 Task: Find connections with filter location Dongning with filter topic #healthylifestyle with filter profile language Potuguese with filter current company CareerXperts Consulting  with filter school Satavahana University, Karimnagar with filter industry Retail with filter service category Date Entry with filter keywords title Accounting Staff
Action: Mouse moved to (509, 73)
Screenshot: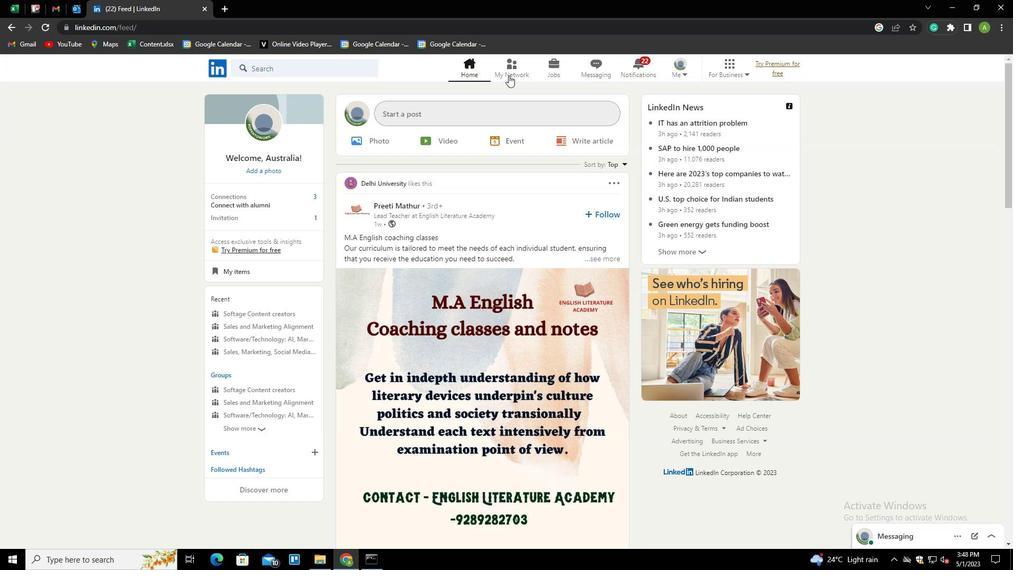 
Action: Mouse pressed left at (509, 73)
Screenshot: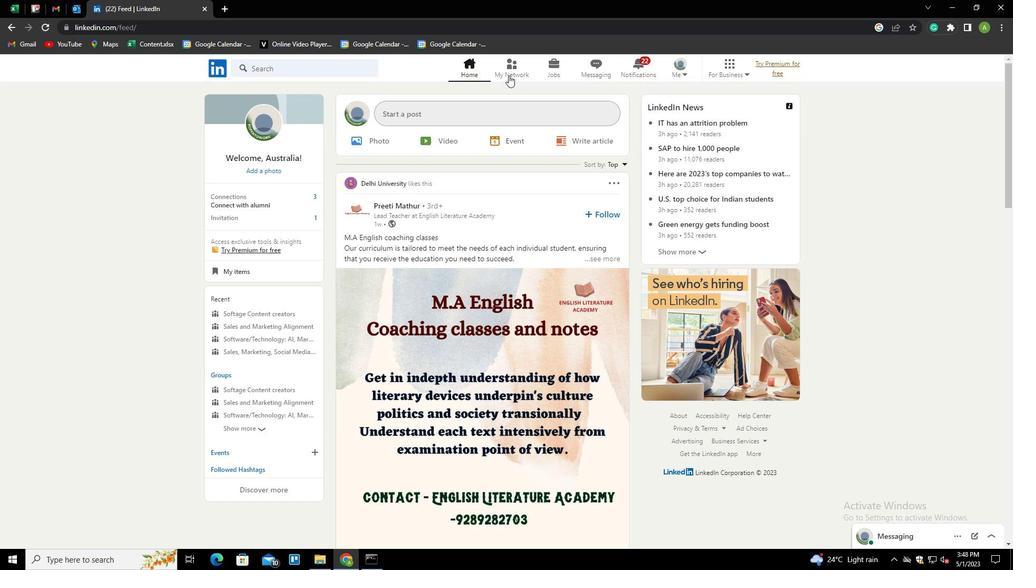 
Action: Mouse moved to (511, 64)
Screenshot: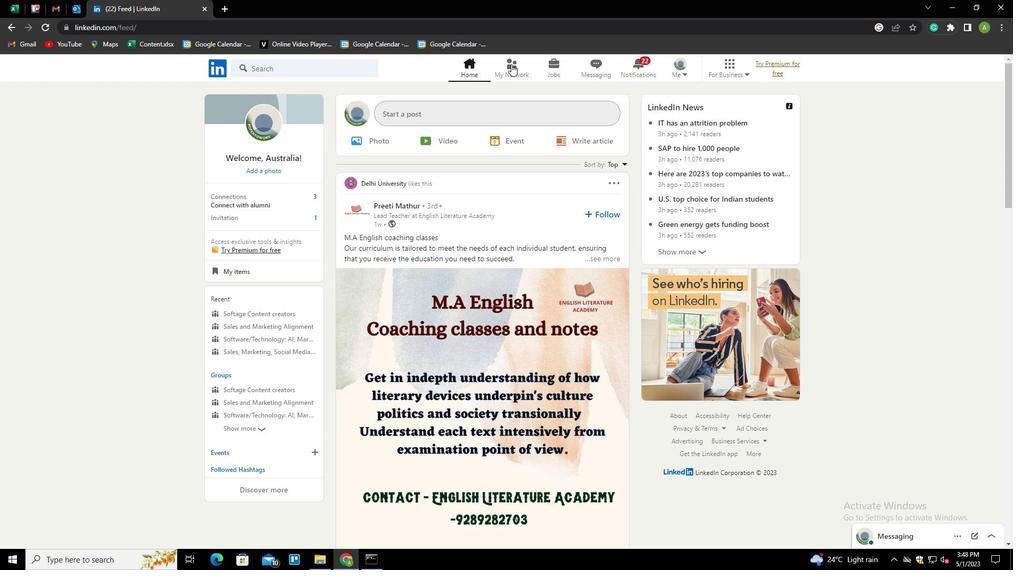 
Action: Mouse pressed left at (511, 64)
Screenshot: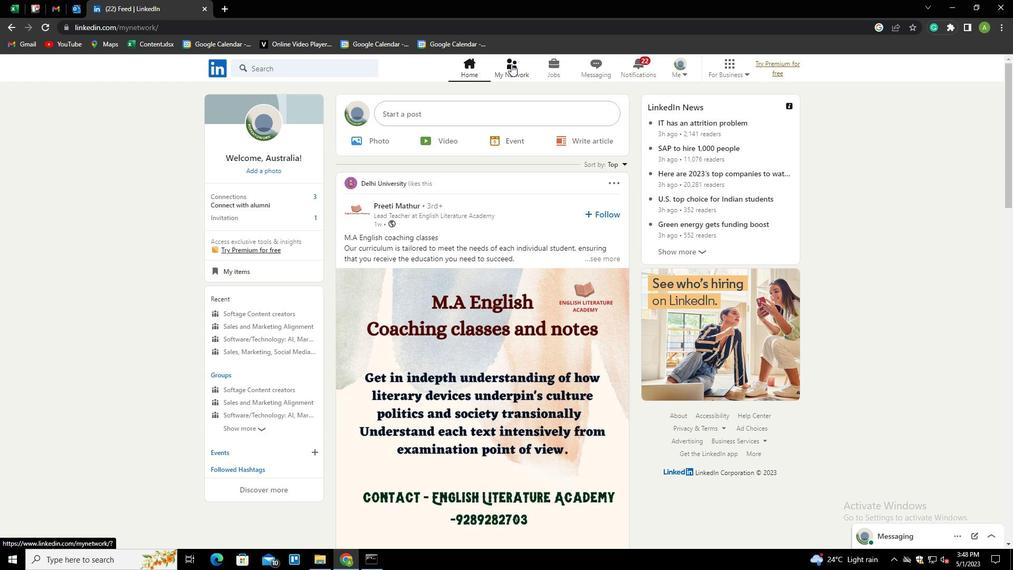 
Action: Mouse moved to (261, 123)
Screenshot: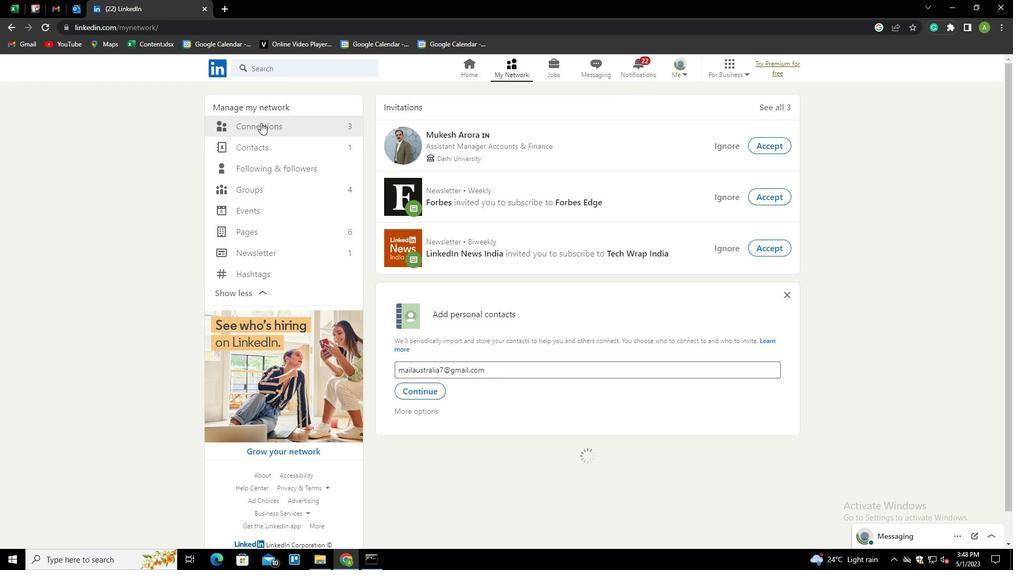 
Action: Mouse pressed left at (261, 123)
Screenshot: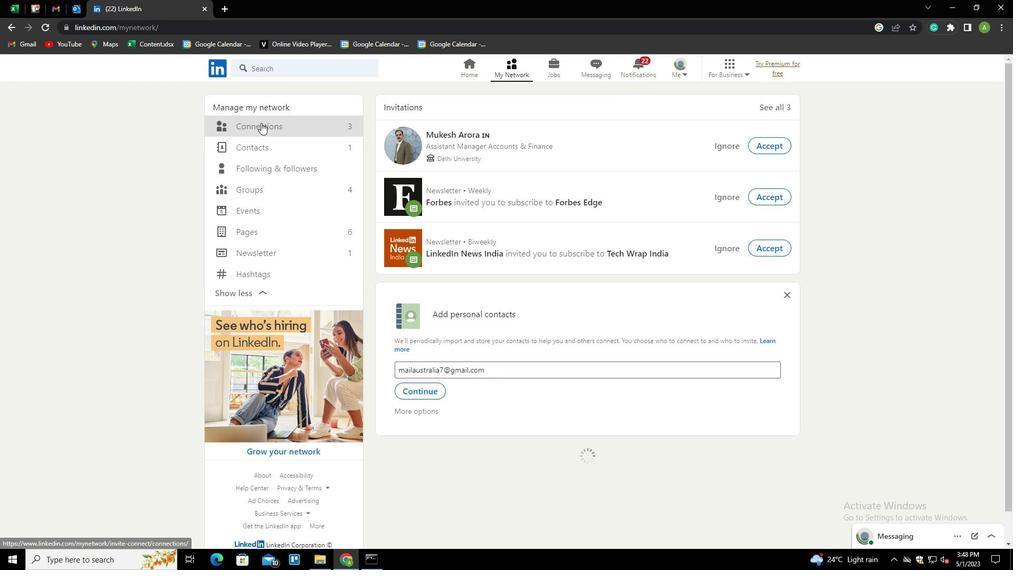
Action: Mouse moved to (569, 130)
Screenshot: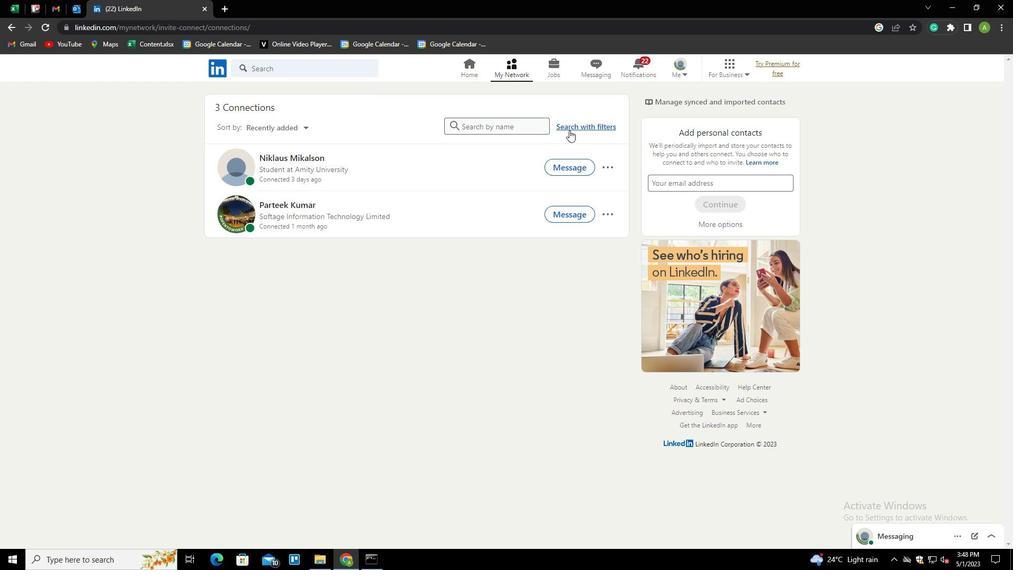 
Action: Mouse pressed left at (569, 130)
Screenshot: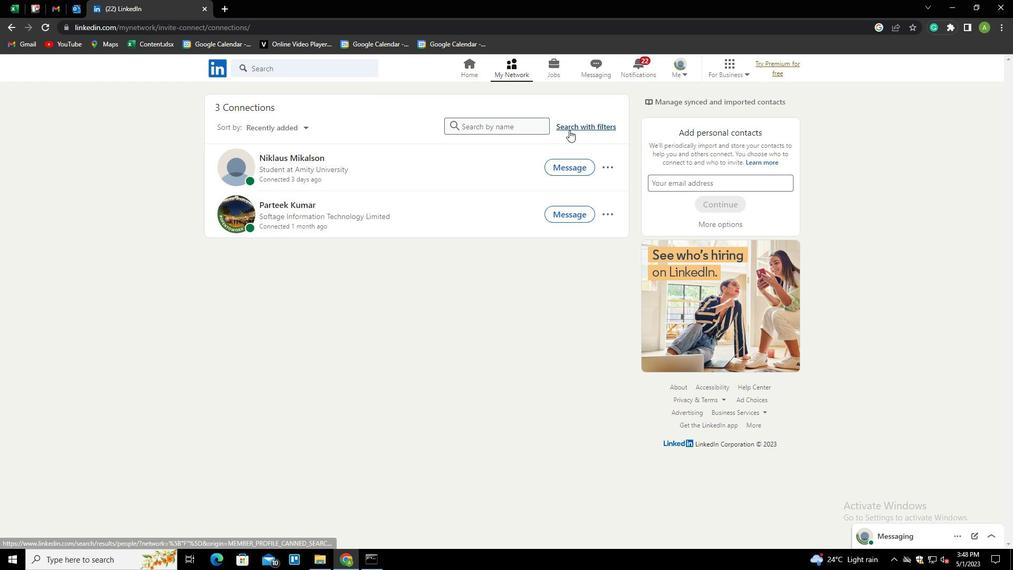 
Action: Mouse moved to (547, 97)
Screenshot: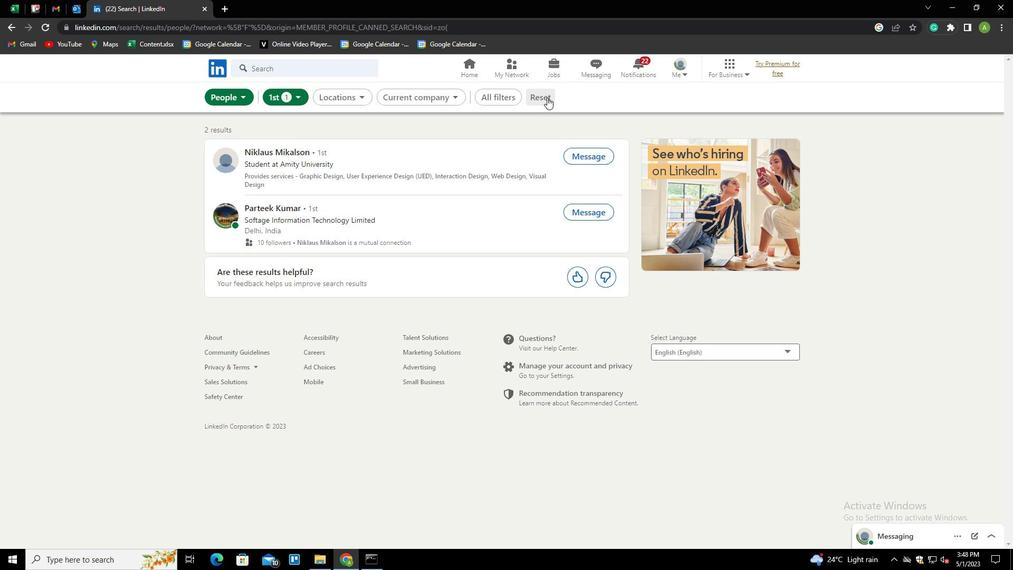 
Action: Mouse pressed left at (547, 97)
Screenshot: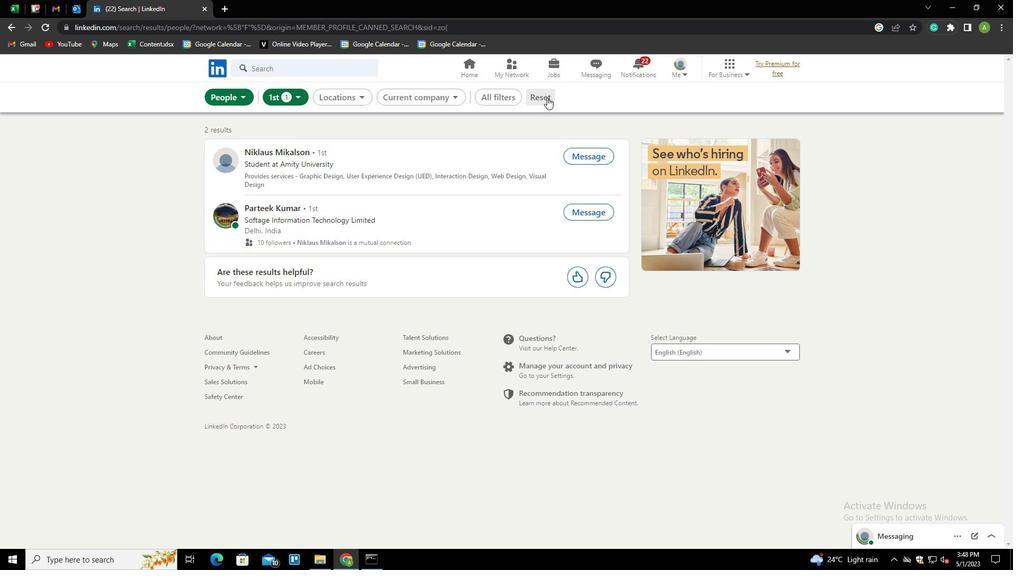 
Action: Mouse moved to (528, 98)
Screenshot: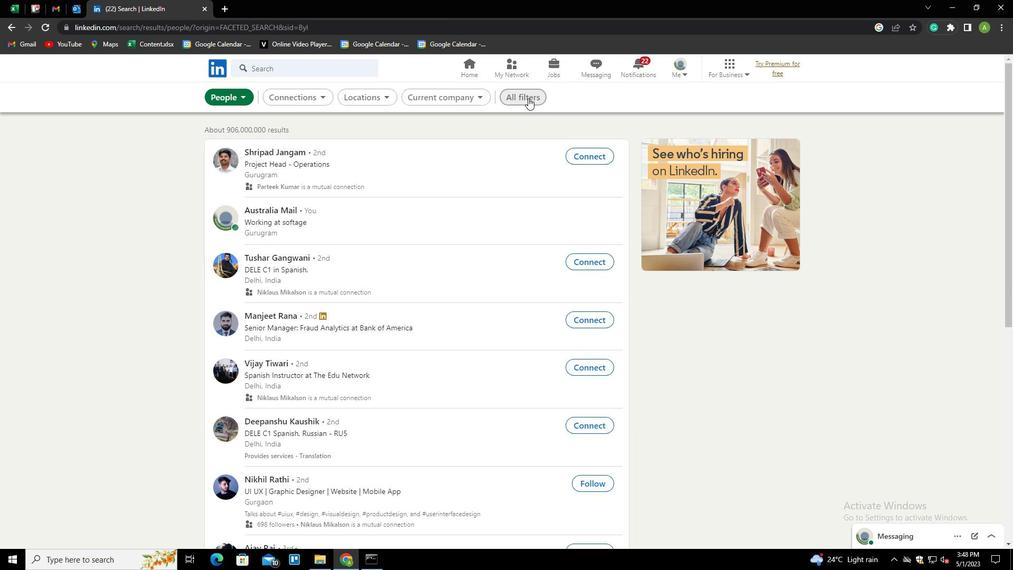 
Action: Mouse pressed left at (528, 98)
Screenshot: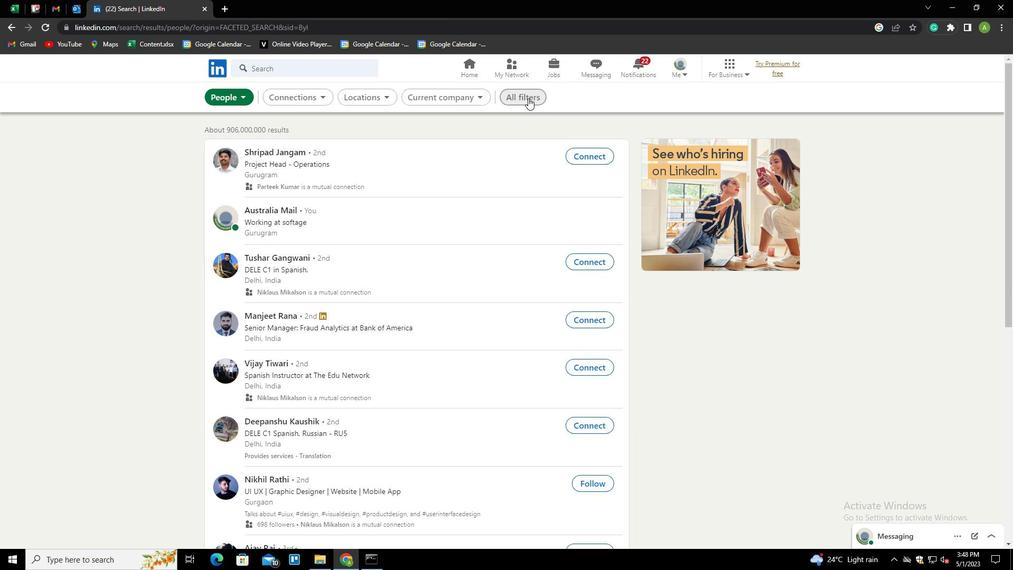 
Action: Mouse moved to (866, 288)
Screenshot: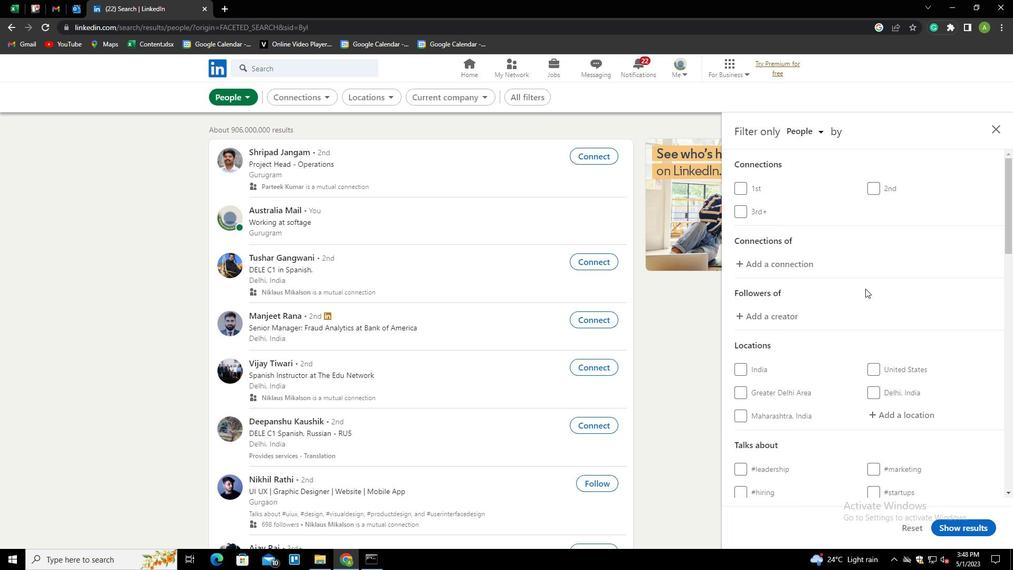 
Action: Mouse scrolled (866, 288) with delta (0, 0)
Screenshot: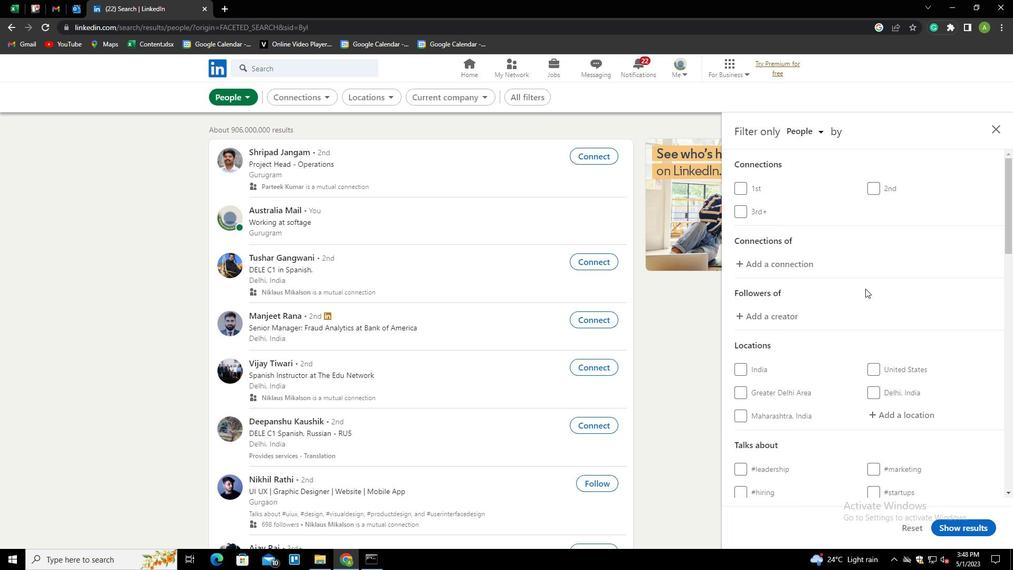 
Action: Mouse scrolled (866, 288) with delta (0, 0)
Screenshot: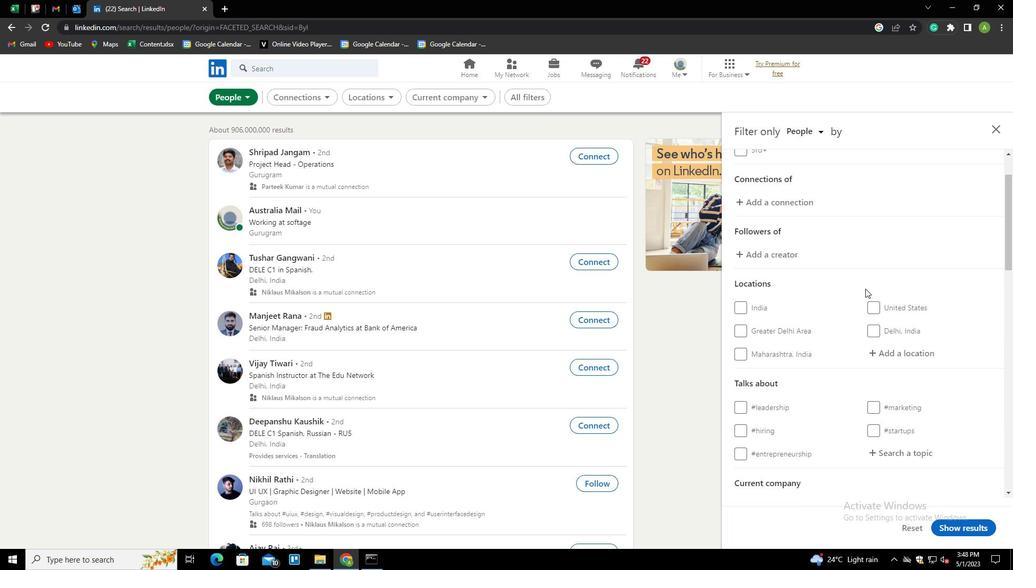 
Action: Mouse scrolled (866, 288) with delta (0, 0)
Screenshot: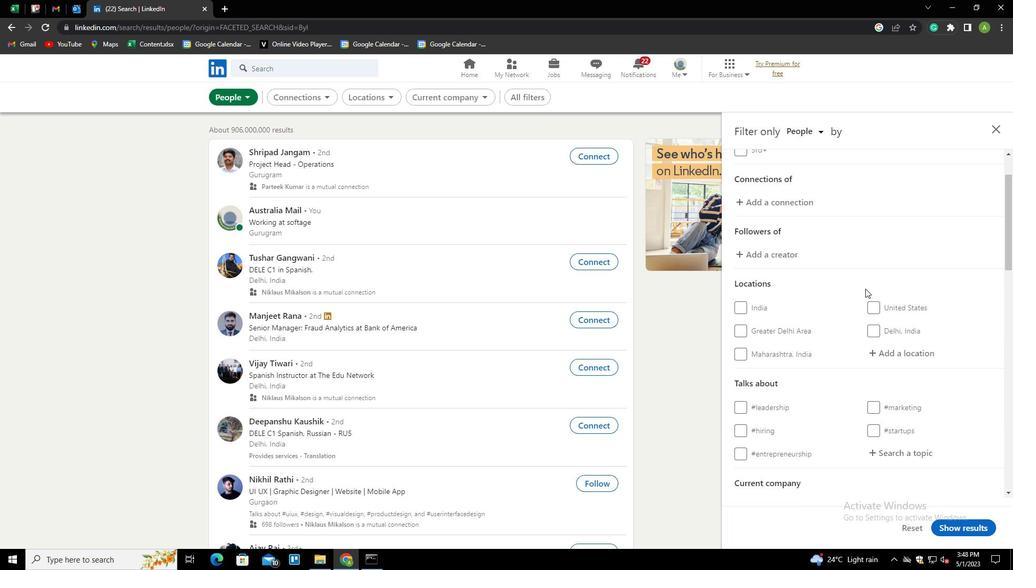
Action: Mouse moved to (892, 252)
Screenshot: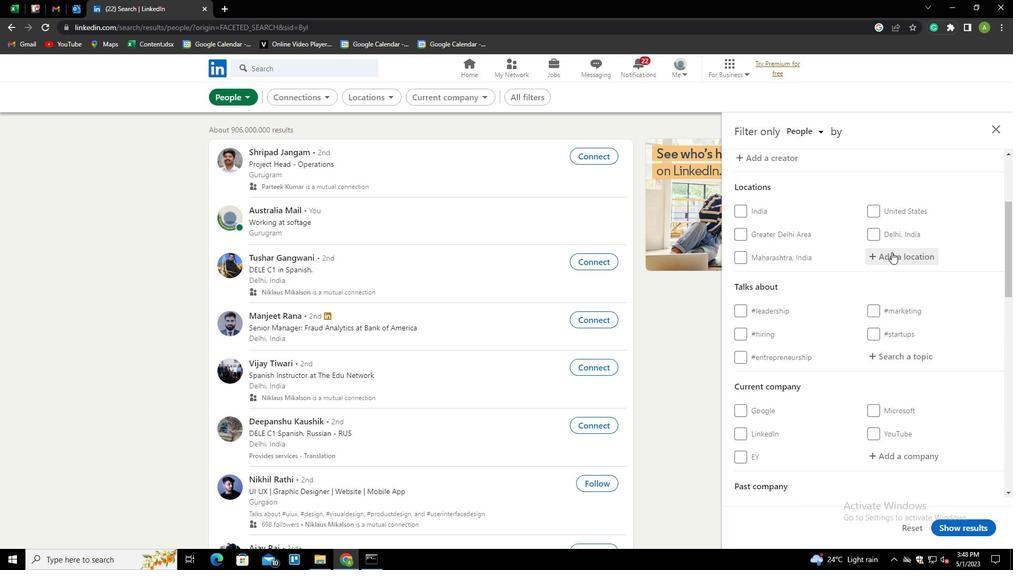 
Action: Mouse pressed left at (892, 252)
Screenshot: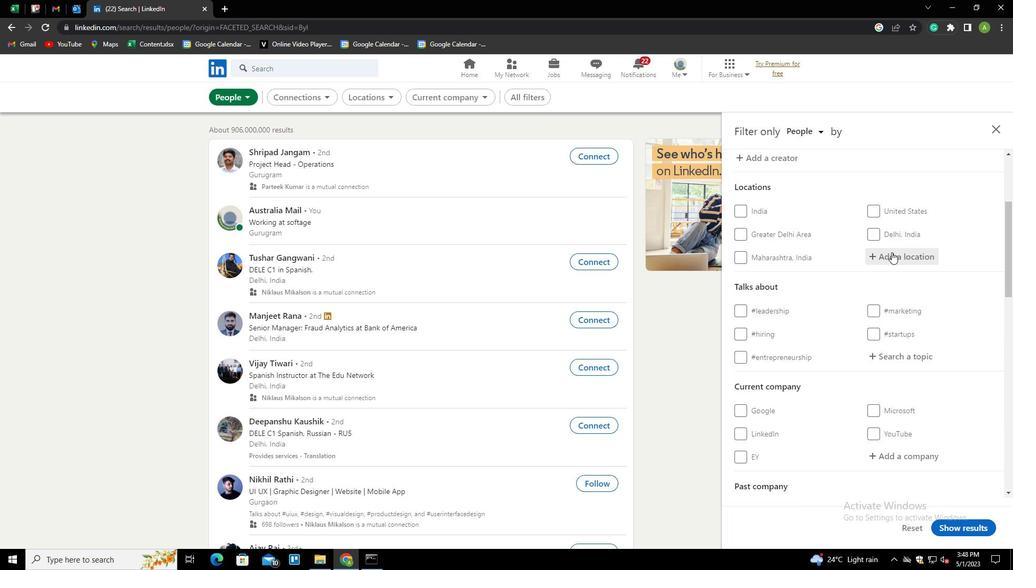 
Action: Mouse moved to (894, 258)
Screenshot: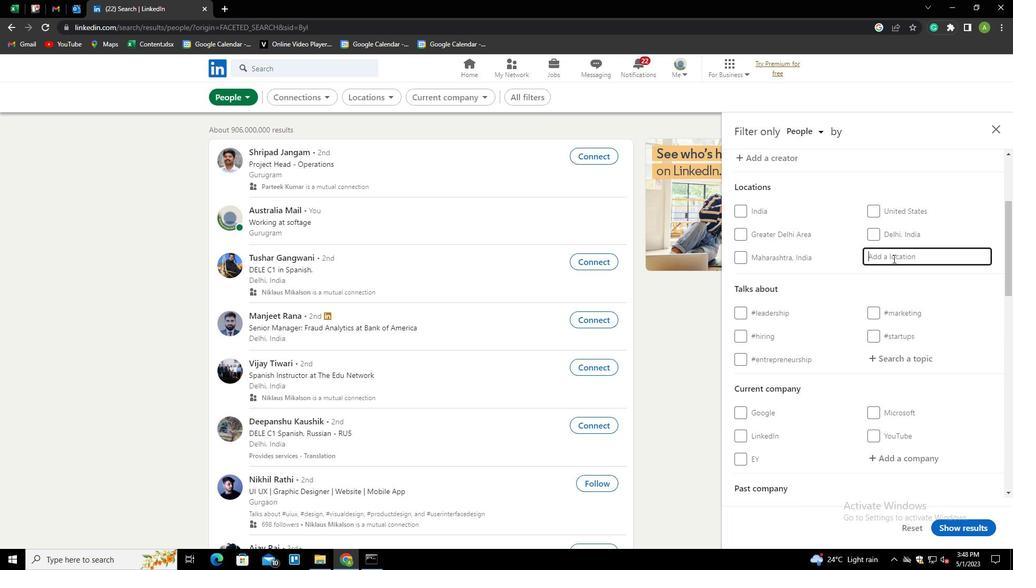 
Action: Mouse pressed left at (894, 258)
Screenshot: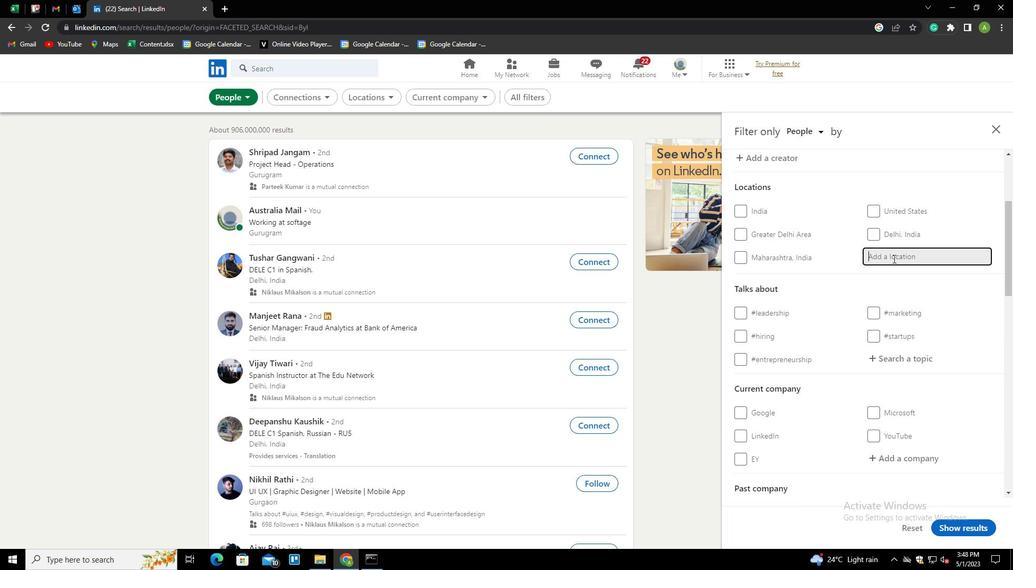
Action: Key pressed <Key.shift>HONGNIN<Key.home><Key.right><Key.shift_r><Key.left><Key.shift><Key.shift><Key.shift><Key.shift><Key.shift><Key.shift><Key.shift><Key.shift><Key.shift><Key.shift><Key.shift><Key.shift><Key.shift><Key.shift><Key.shift><Key.shift><Key.shift><Key.shift><Key.shift><Key.shift><Key.shift><Key.shift><Key.shift><Key.shift>D<Key.right><Key.right><Key.right><Key.right><Key.right><Key.right>G
Screenshot: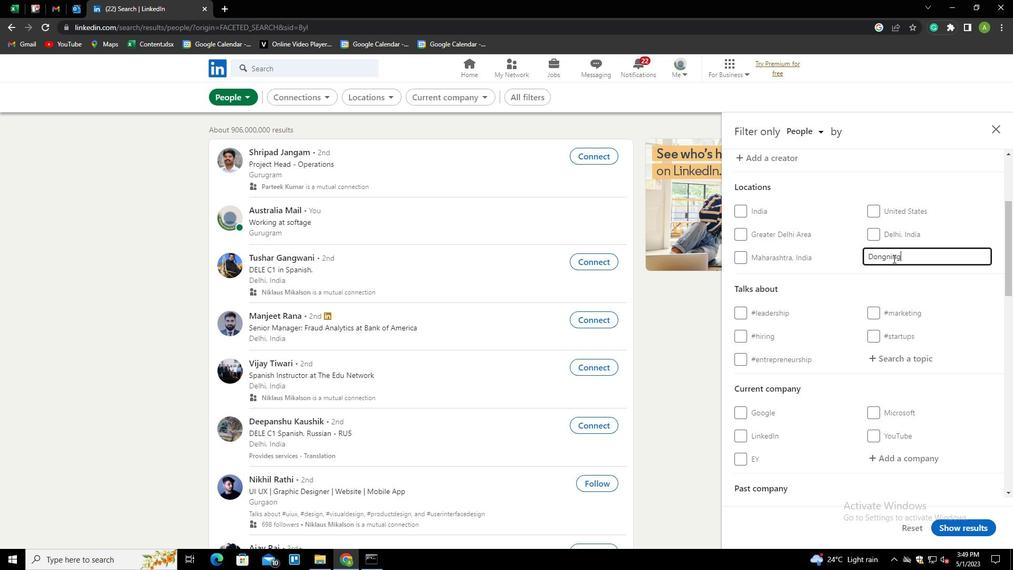 
Action: Mouse moved to (919, 275)
Screenshot: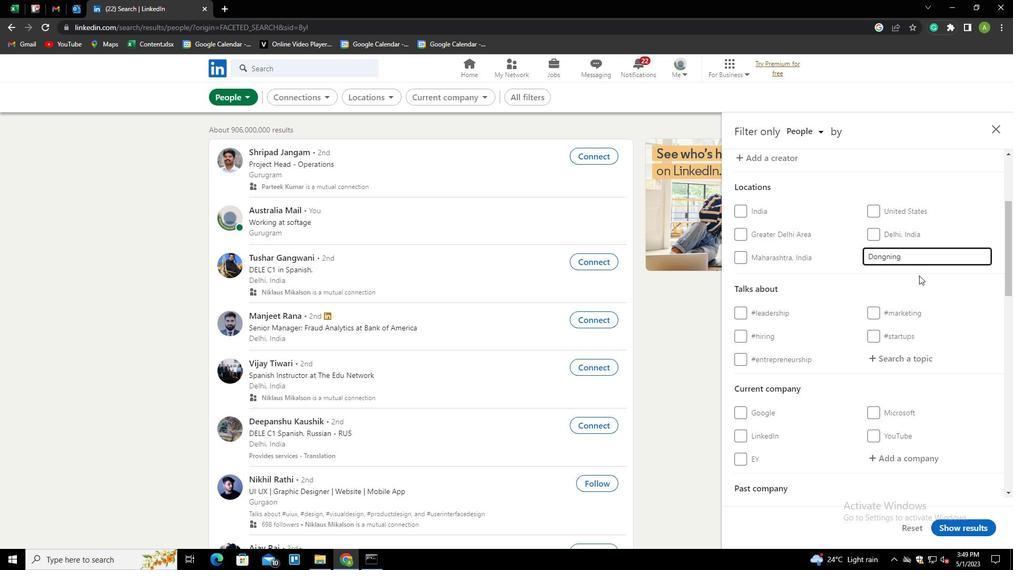 
Action: Mouse pressed left at (919, 275)
Screenshot: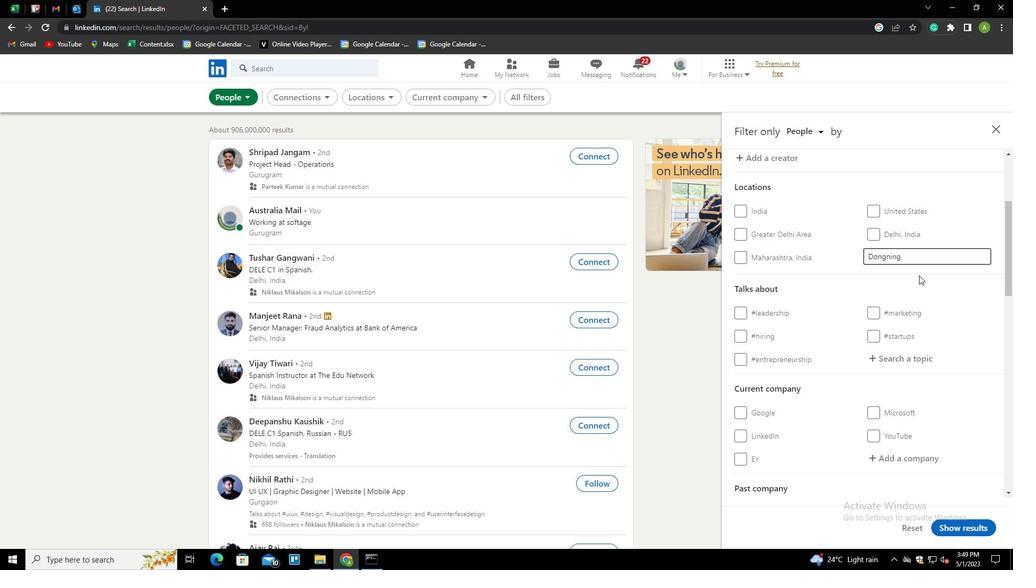 
Action: Mouse scrolled (919, 275) with delta (0, 0)
Screenshot: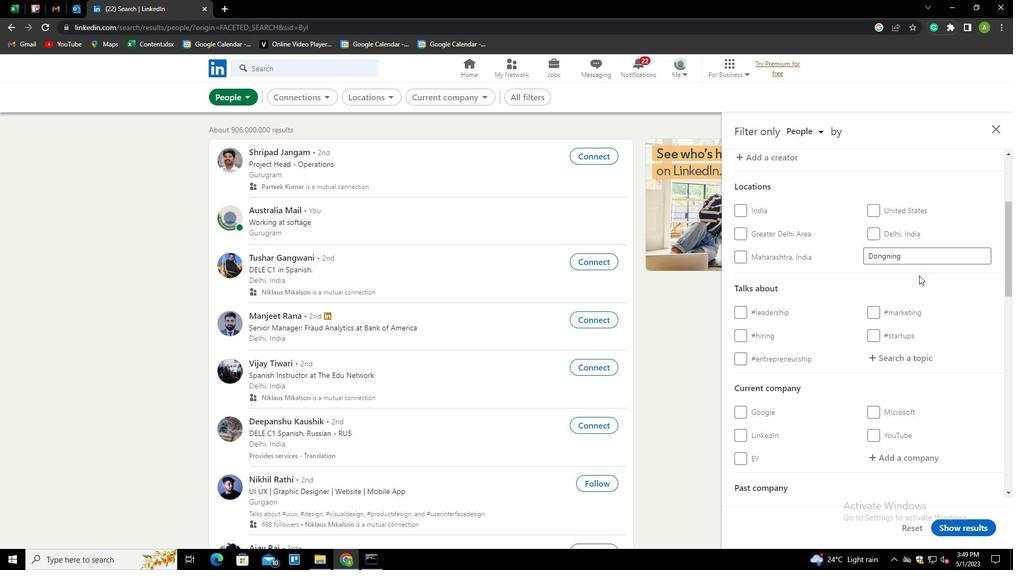 
Action: Mouse moved to (889, 307)
Screenshot: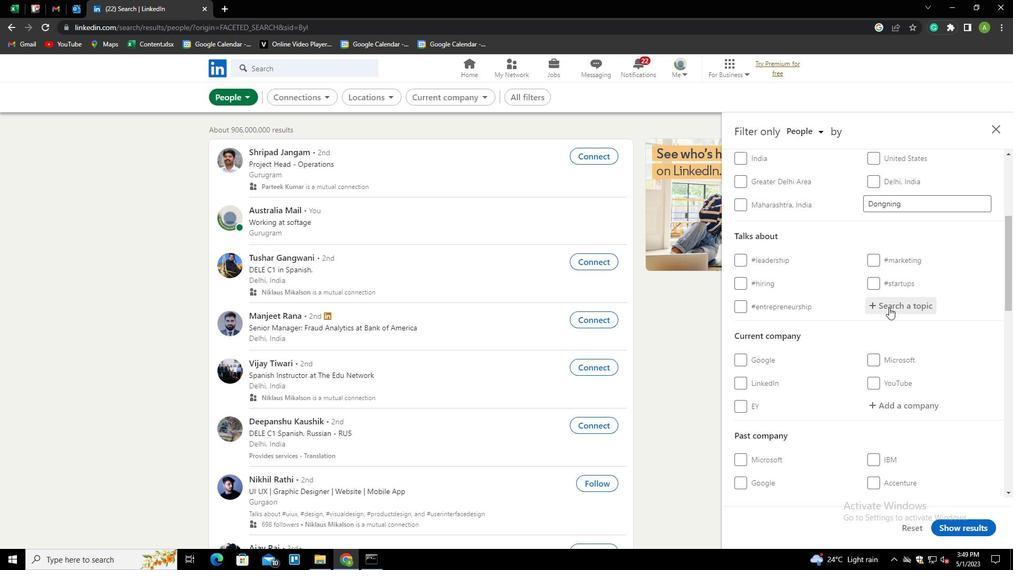 
Action: Mouse pressed left at (889, 307)
Screenshot: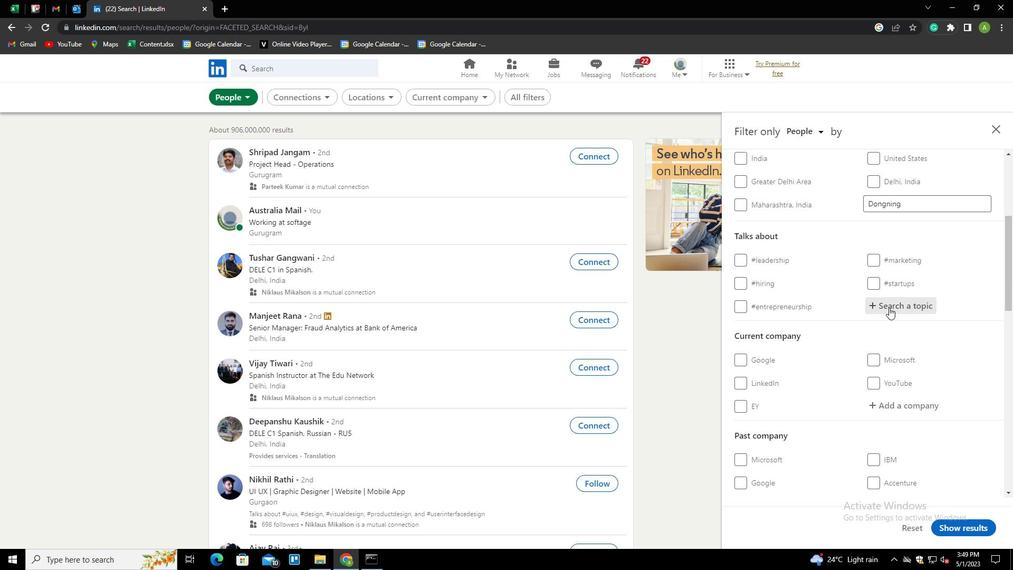 
Action: Key pressed HEALTHYLI<Key.down><Key.enter>
Screenshot: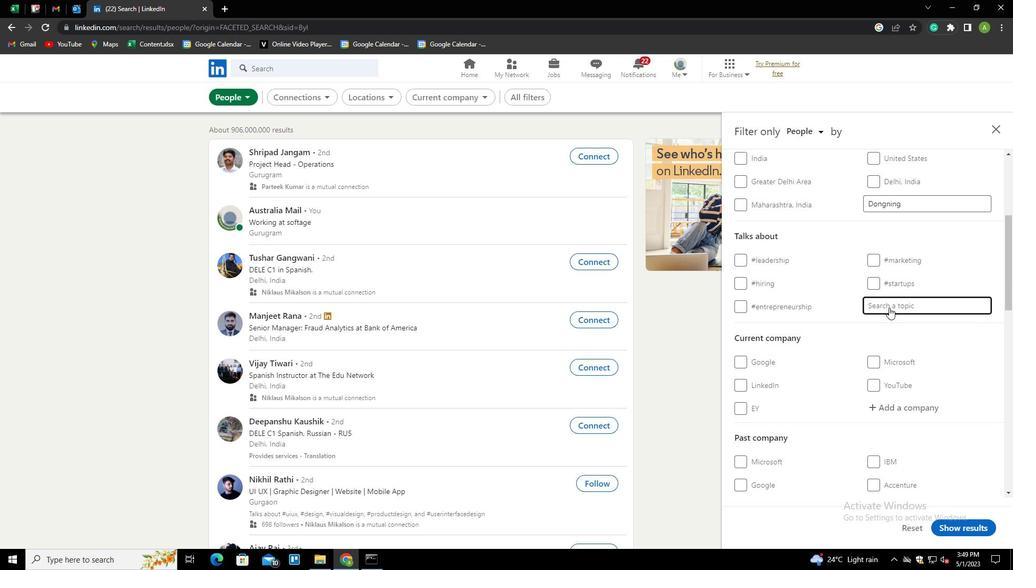 
Action: Mouse scrolled (889, 307) with delta (0, 0)
Screenshot: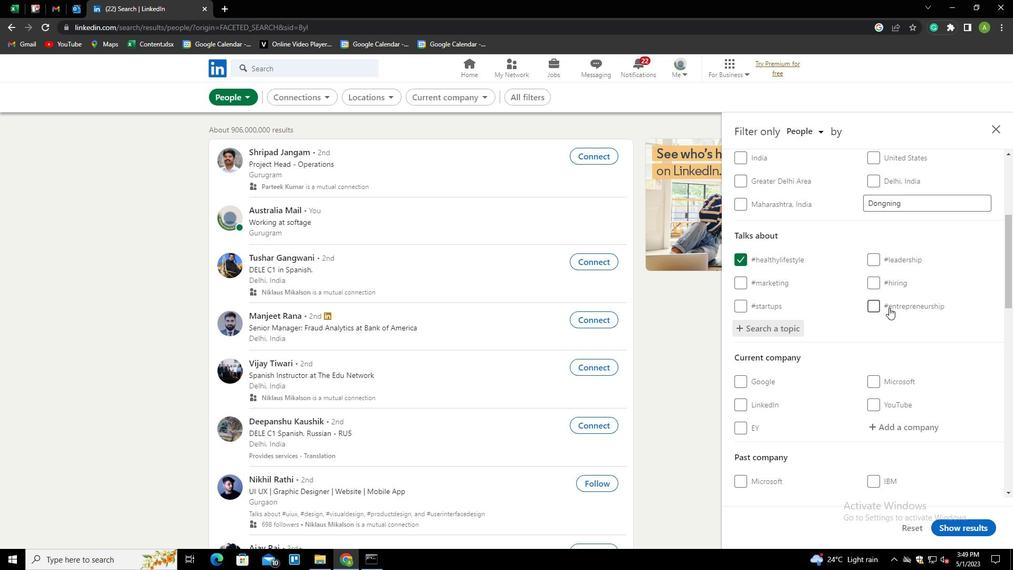 
Action: Mouse scrolled (889, 307) with delta (0, 0)
Screenshot: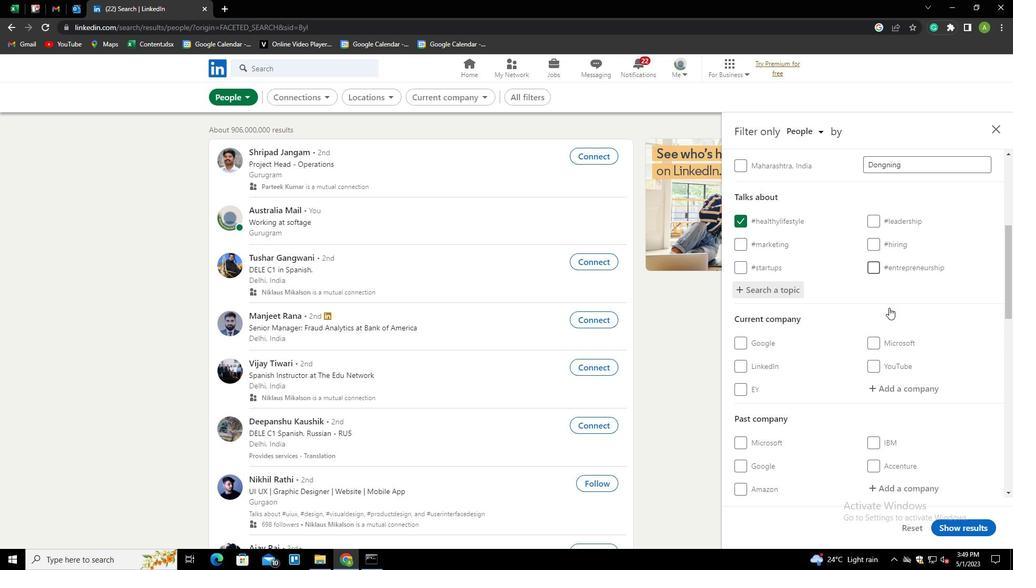 
Action: Mouse scrolled (889, 307) with delta (0, 0)
Screenshot: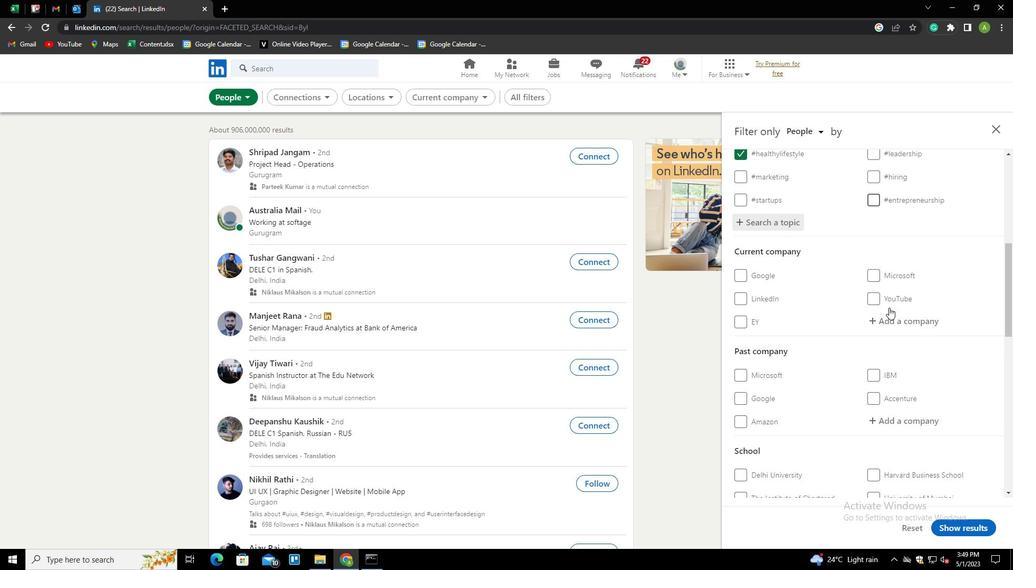
Action: Mouse scrolled (889, 307) with delta (0, 0)
Screenshot: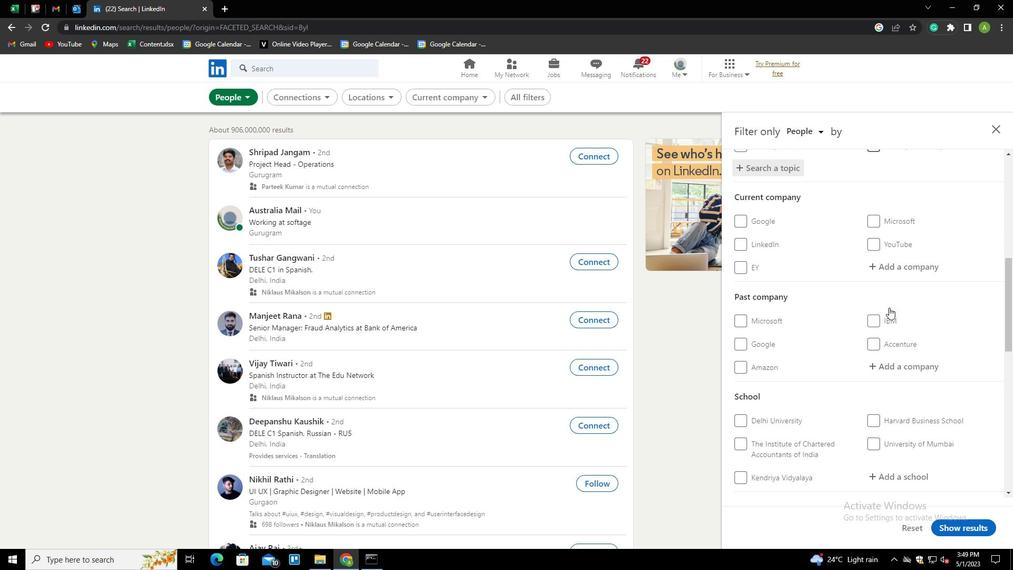 
Action: Mouse scrolled (889, 307) with delta (0, 0)
Screenshot: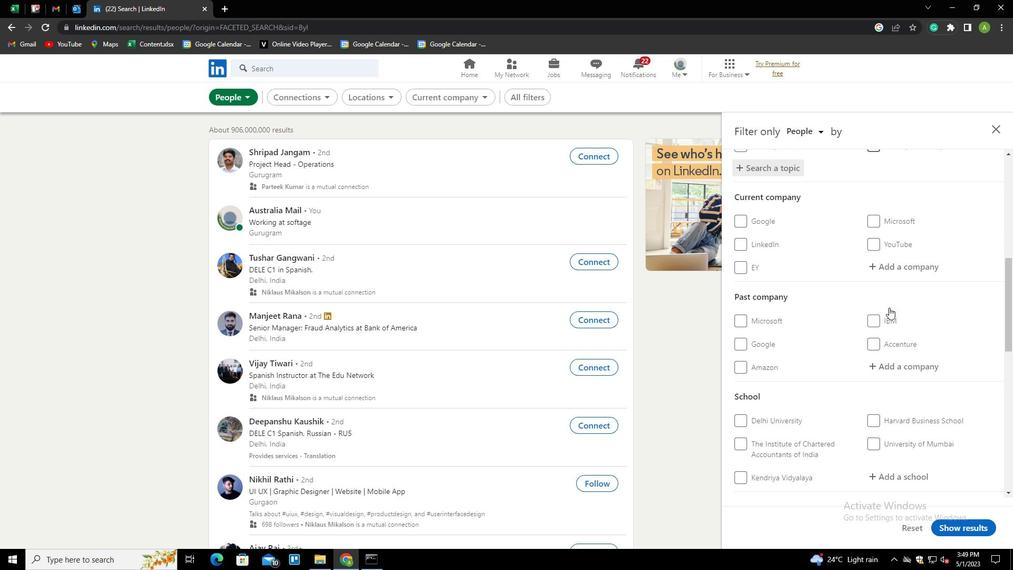 
Action: Mouse scrolled (889, 307) with delta (0, 0)
Screenshot: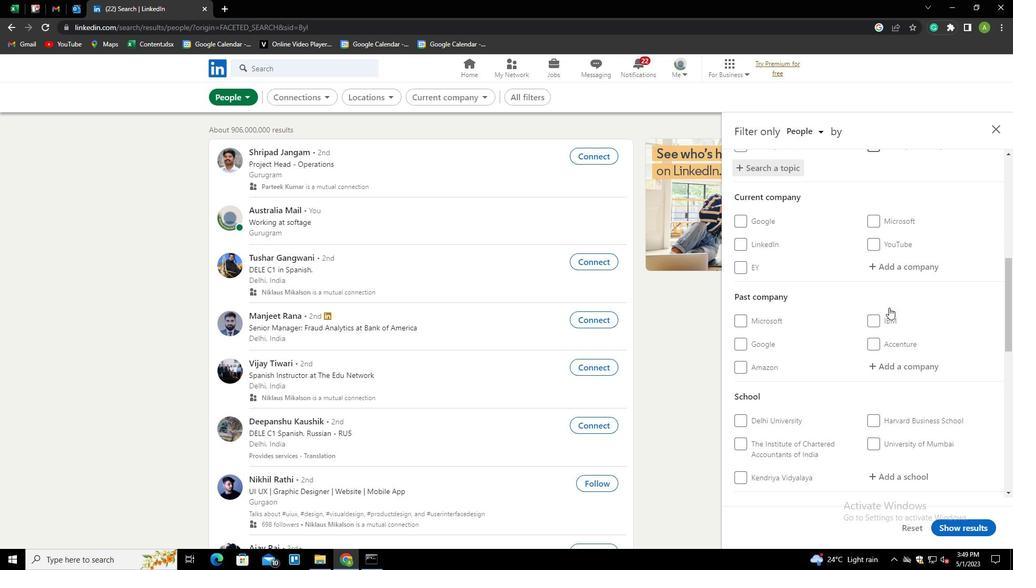 
Action: Mouse scrolled (889, 307) with delta (0, 0)
Screenshot: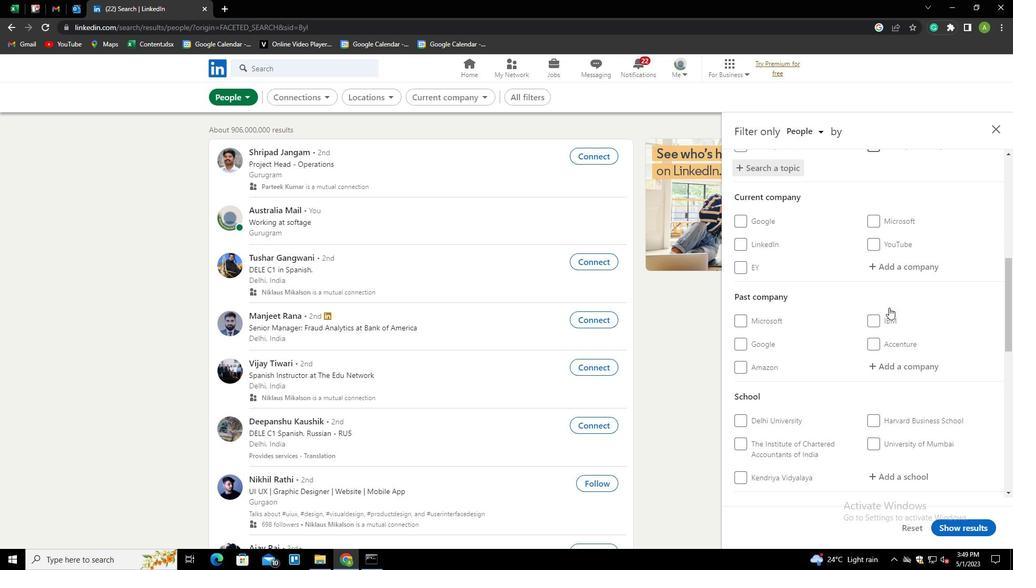 
Action: Mouse scrolled (889, 307) with delta (0, 0)
Screenshot: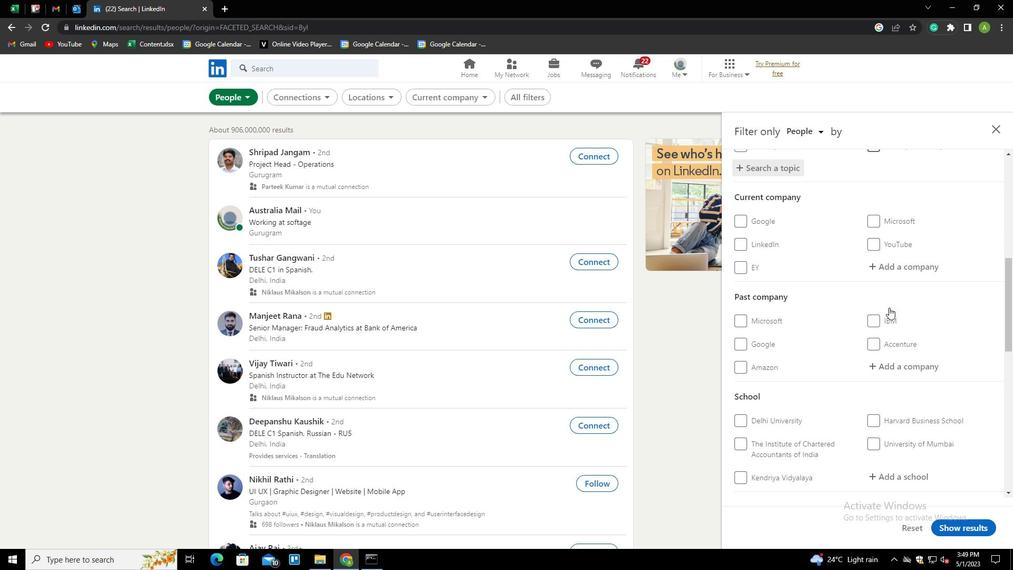 
Action: Mouse scrolled (889, 307) with delta (0, 0)
Screenshot: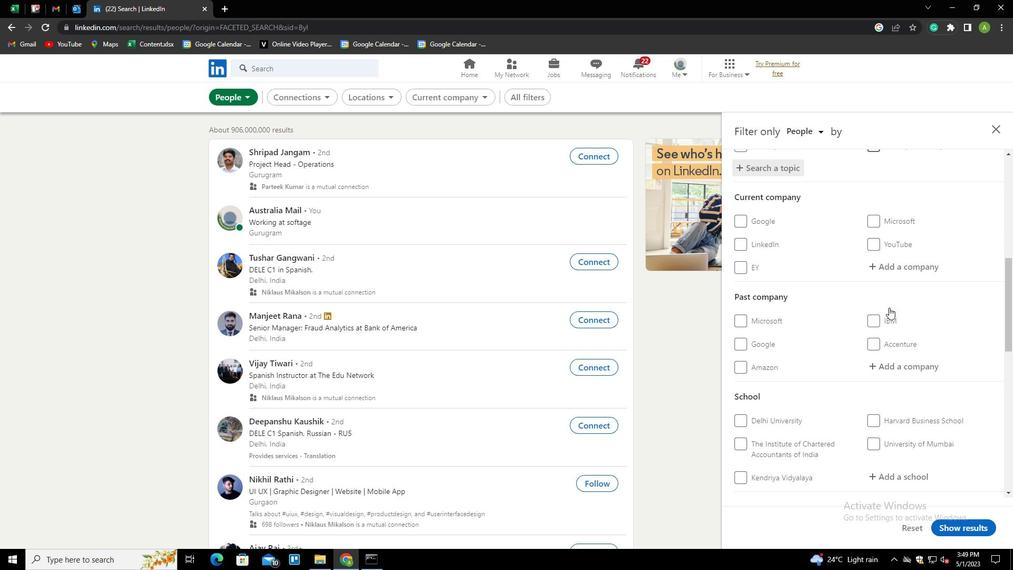 
Action: Mouse moved to (883, 358)
Screenshot: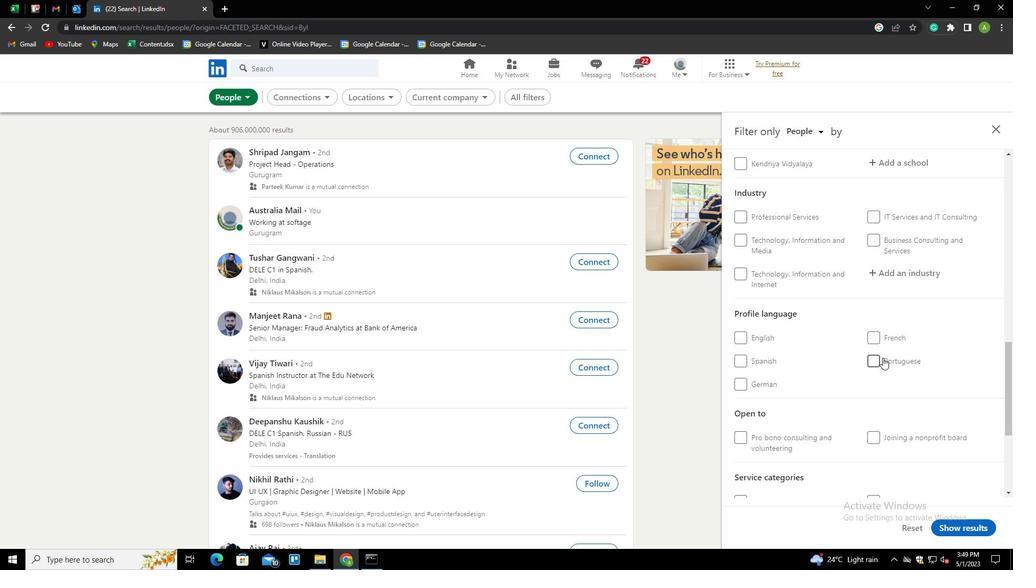 
Action: Mouse pressed left at (883, 358)
Screenshot: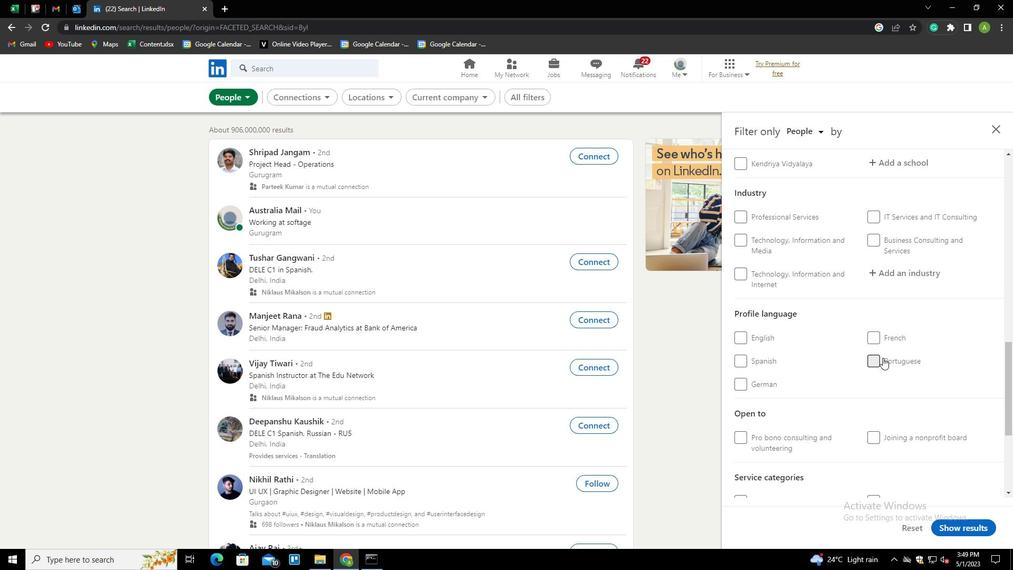 
Action: Mouse moved to (911, 357)
Screenshot: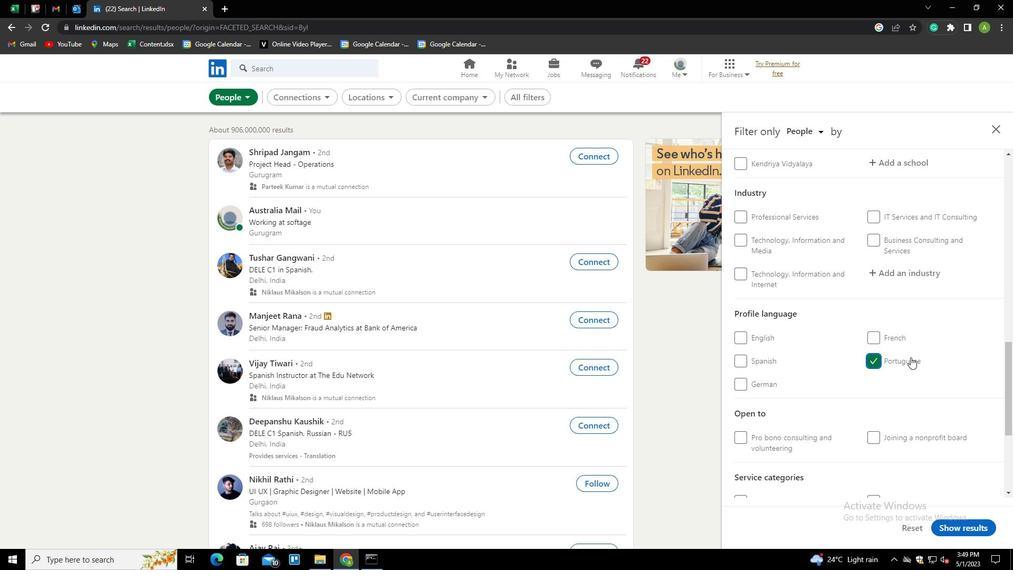 
Action: Mouse scrolled (911, 358) with delta (0, 0)
Screenshot: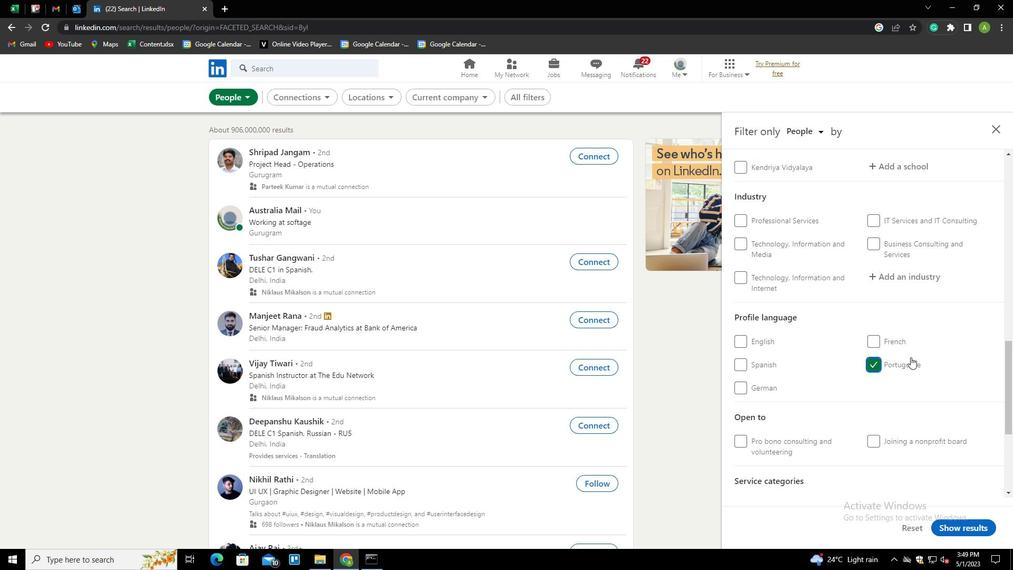 
Action: Mouse scrolled (911, 358) with delta (0, 0)
Screenshot: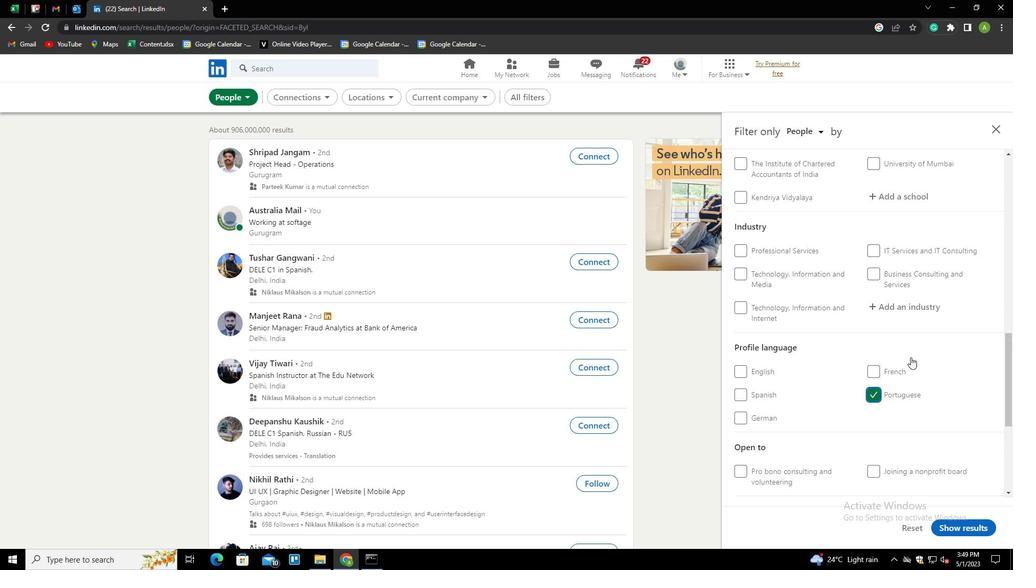 
Action: Mouse scrolled (911, 358) with delta (0, 0)
Screenshot: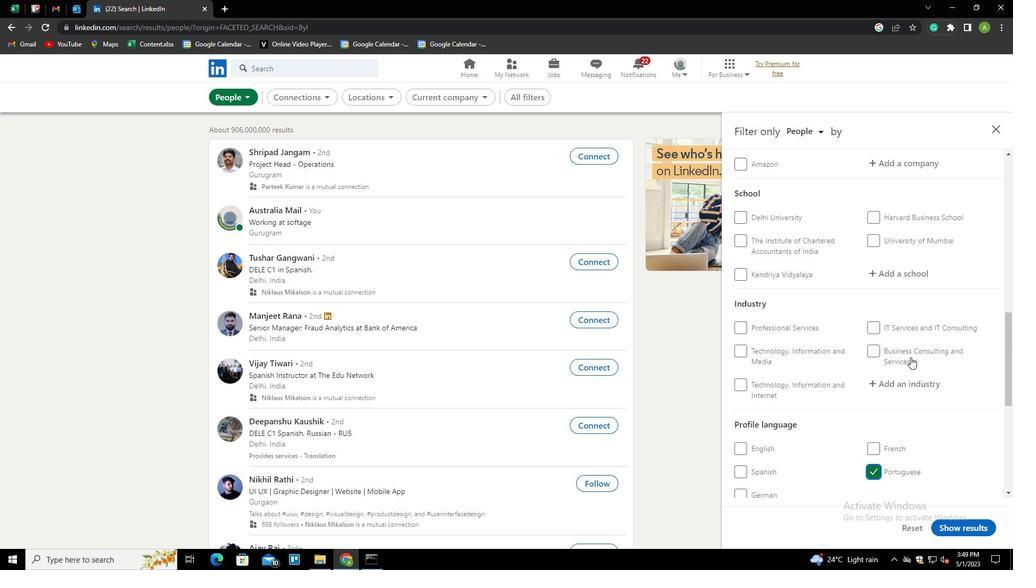 
Action: Mouse scrolled (911, 358) with delta (0, 0)
Screenshot: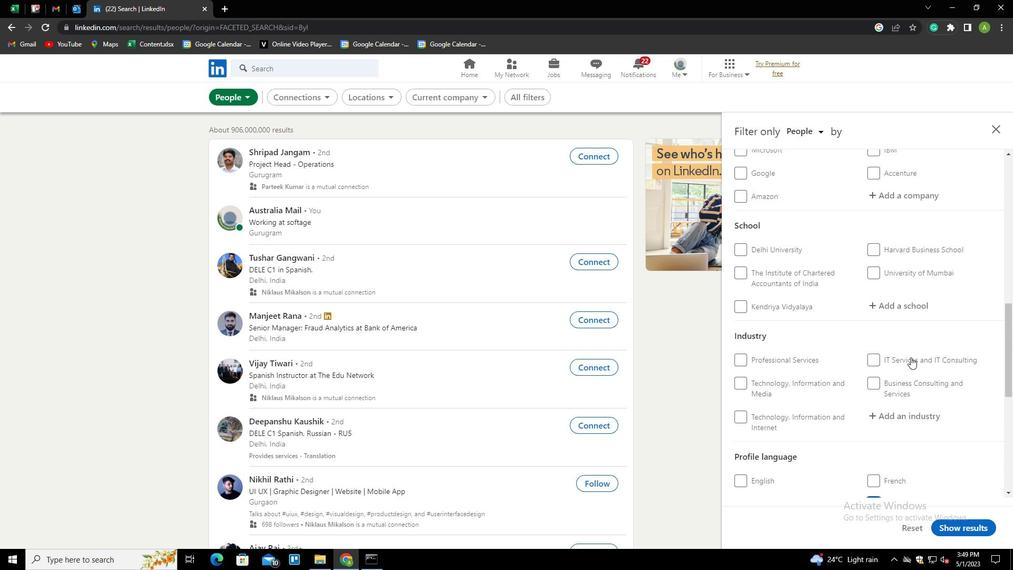 
Action: Mouse scrolled (911, 358) with delta (0, 0)
Screenshot: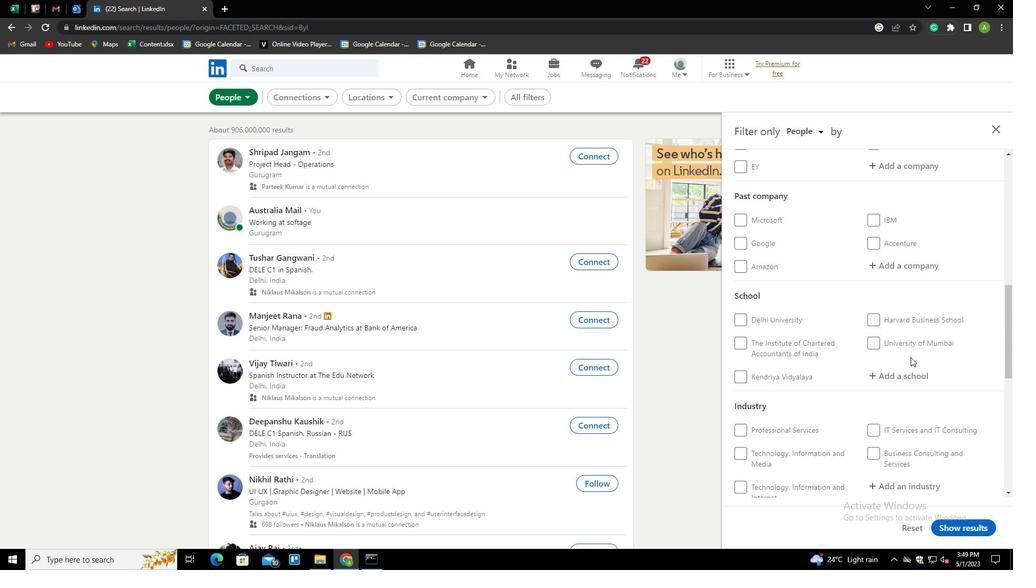 
Action: Mouse scrolled (911, 358) with delta (0, 0)
Screenshot: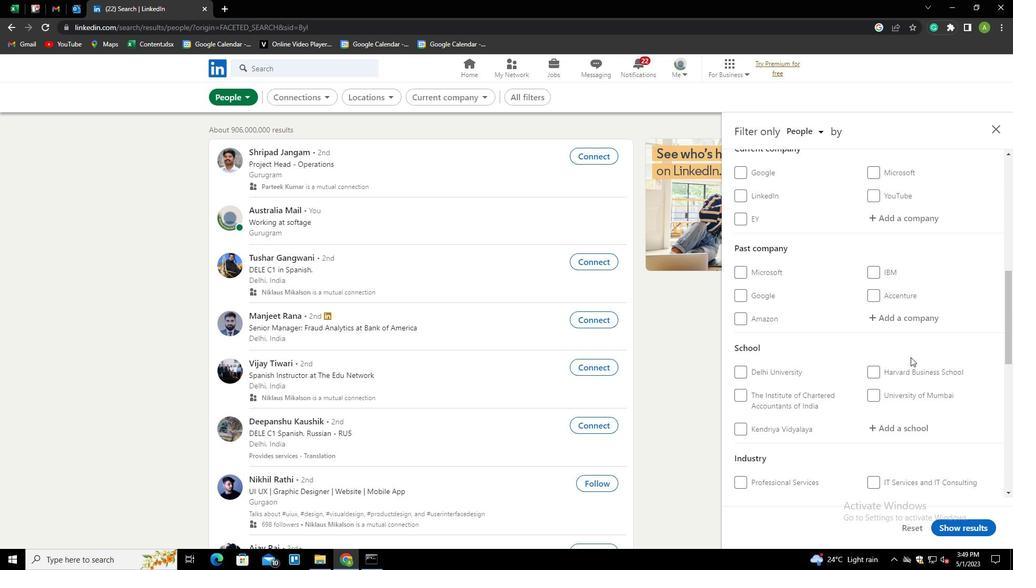 
Action: Mouse scrolled (911, 358) with delta (0, 0)
Screenshot: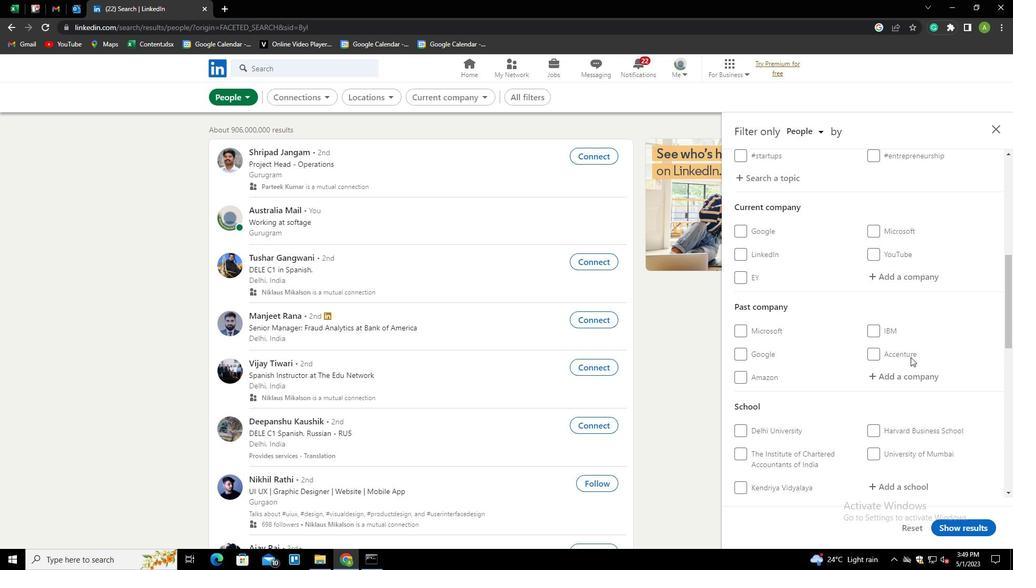 
Action: Mouse scrolled (911, 358) with delta (0, 0)
Screenshot: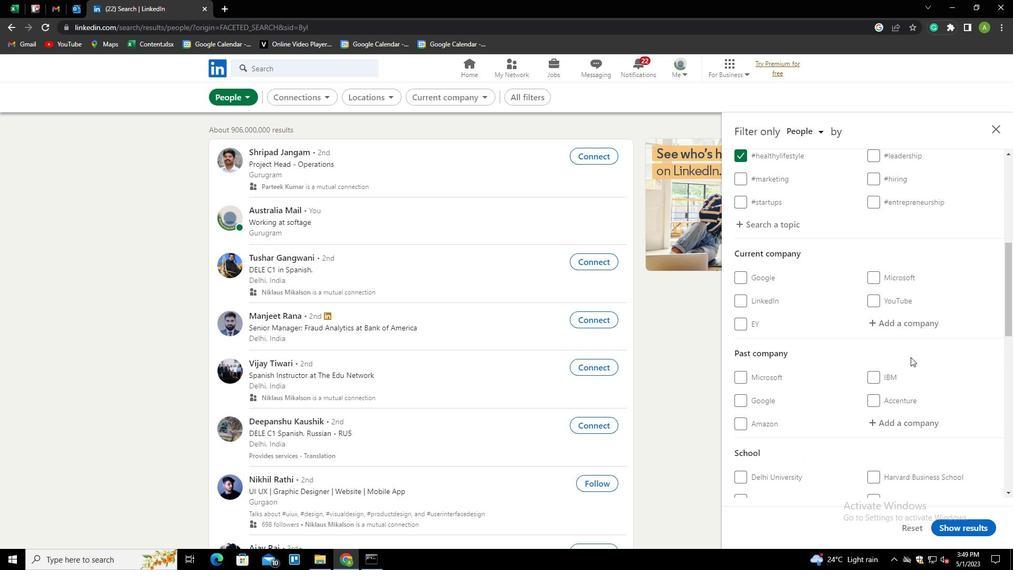 
Action: Mouse moved to (897, 375)
Screenshot: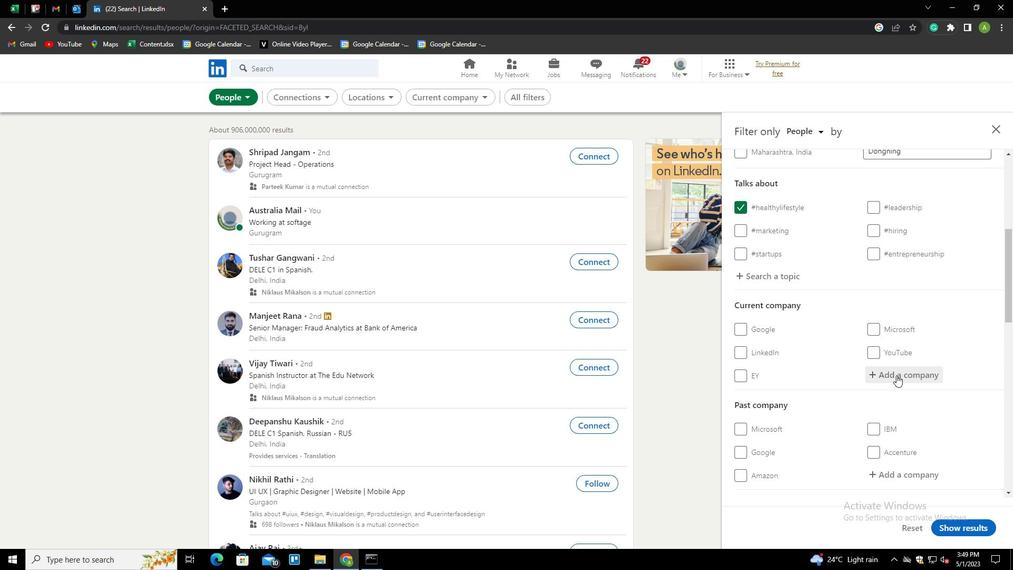 
Action: Mouse pressed left at (897, 375)
Screenshot: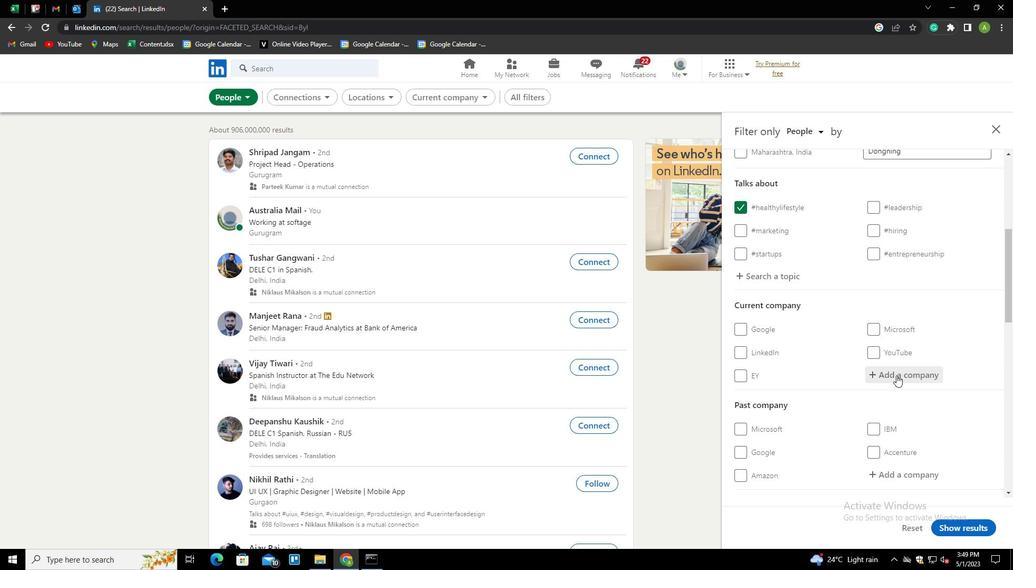 
Action: Key pressed <Key.shift>CAREERXPERTS<Key.down><Key.enter>
Screenshot: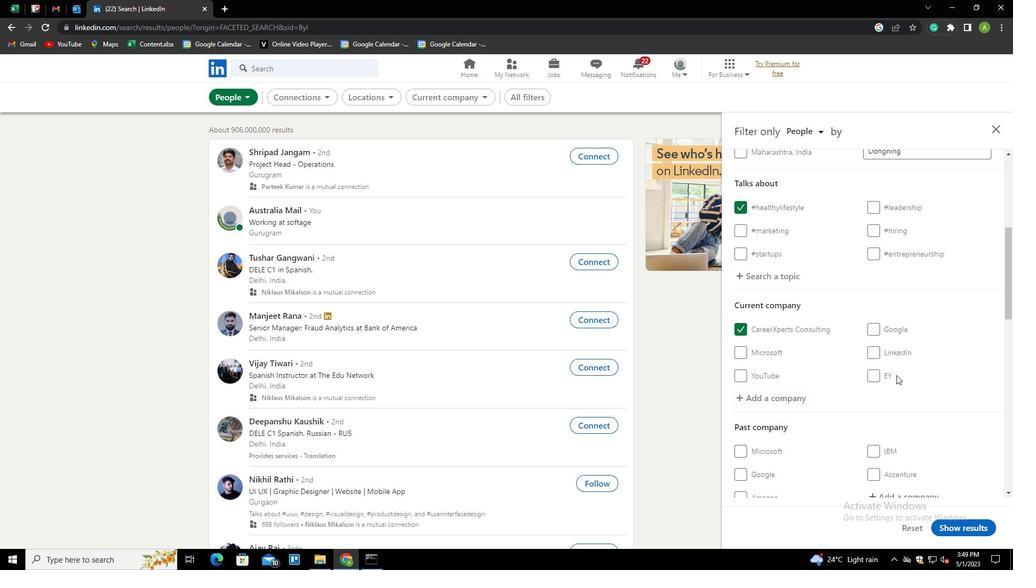 
Action: Mouse scrolled (897, 374) with delta (0, 0)
Screenshot: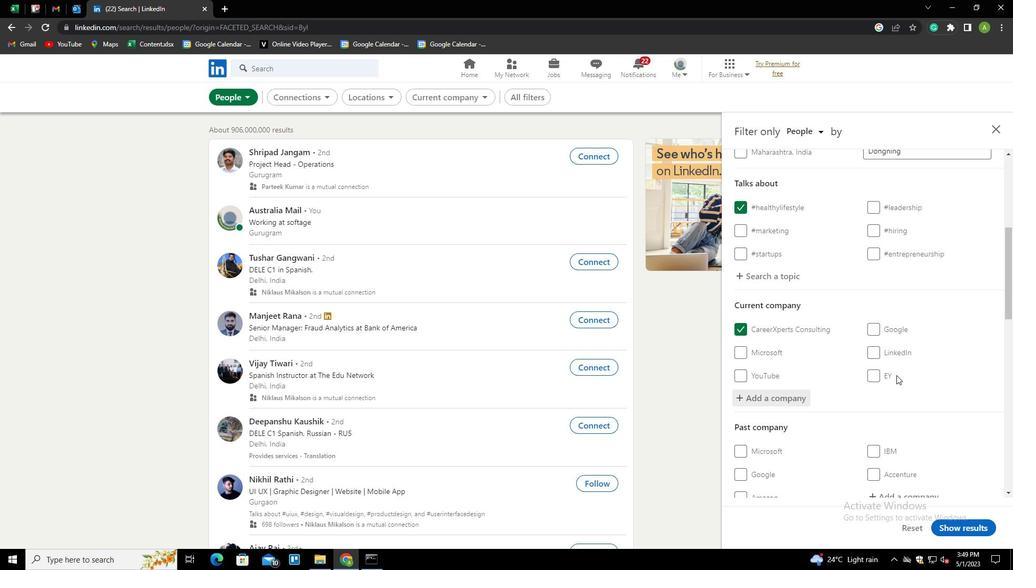 
Action: Mouse scrolled (897, 374) with delta (0, 0)
Screenshot: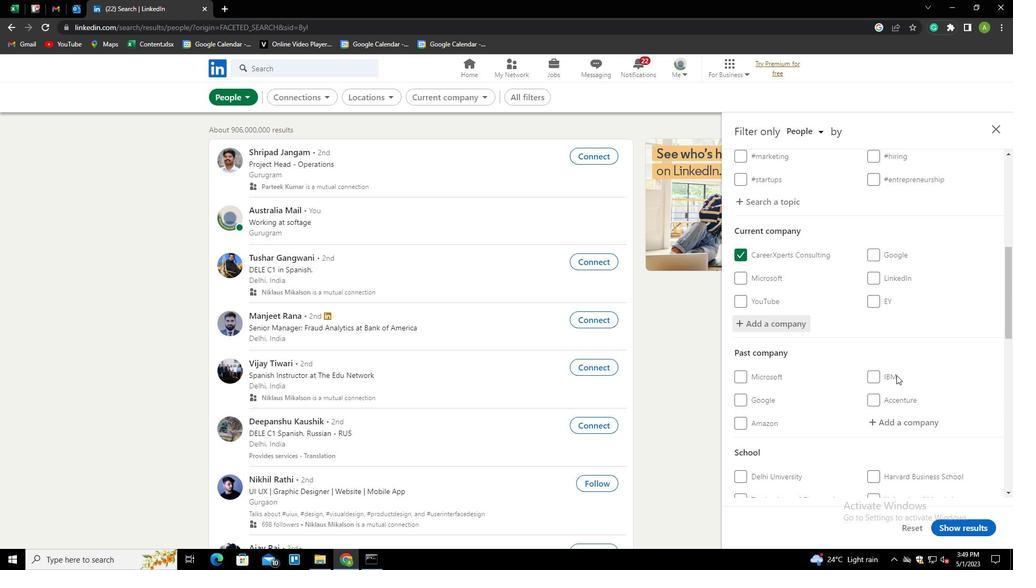 
Action: Mouse scrolled (897, 374) with delta (0, 0)
Screenshot: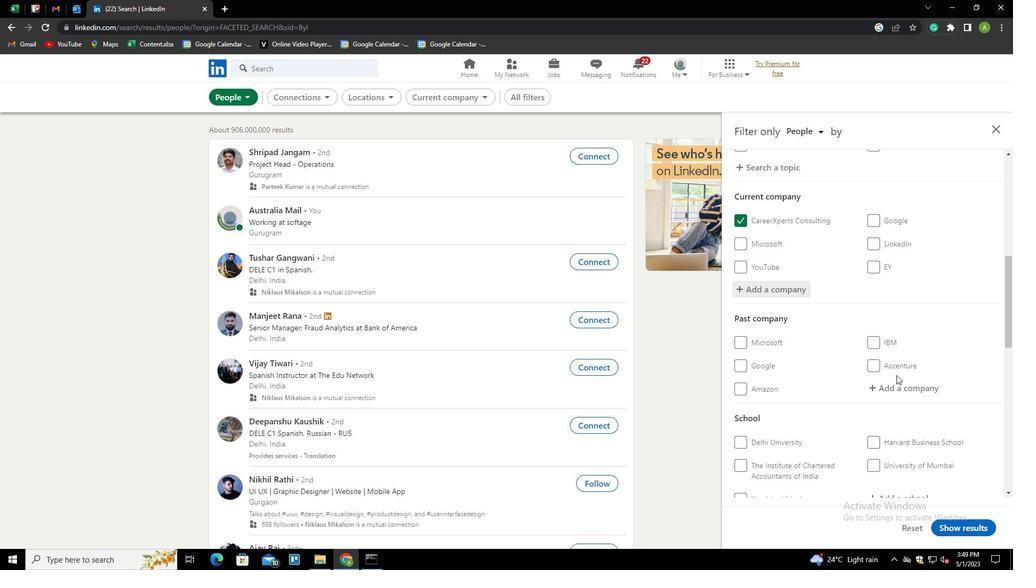 
Action: Mouse moved to (888, 387)
Screenshot: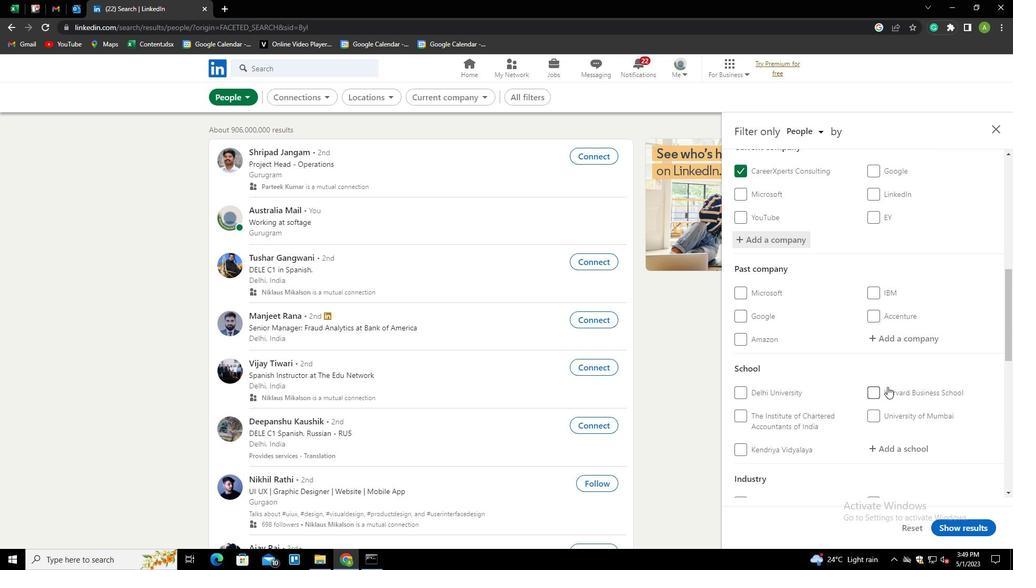 
Action: Mouse scrolled (888, 386) with delta (0, 0)
Screenshot: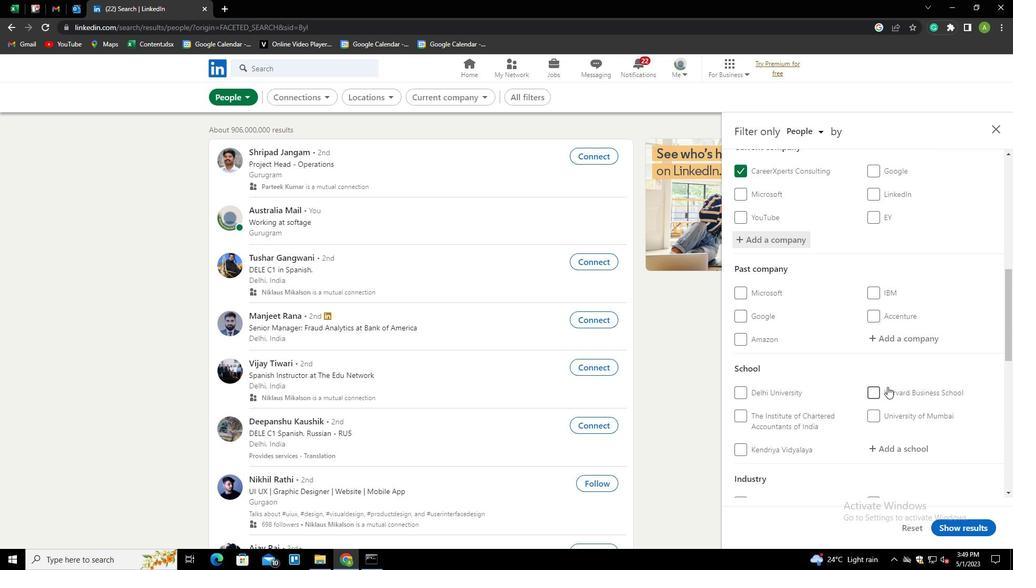 
Action: Mouse moved to (888, 402)
Screenshot: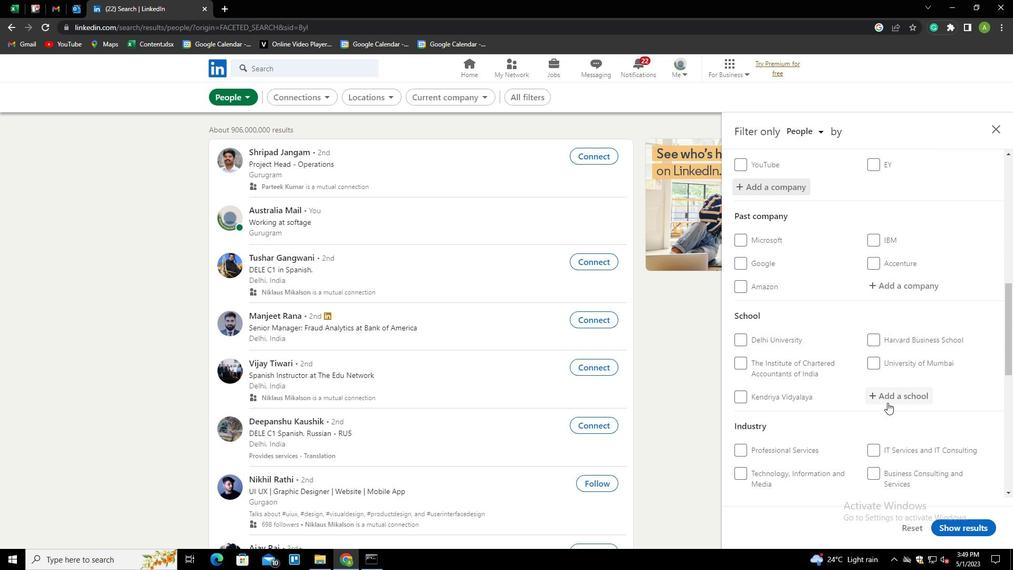 
Action: Mouse pressed left at (888, 402)
Screenshot: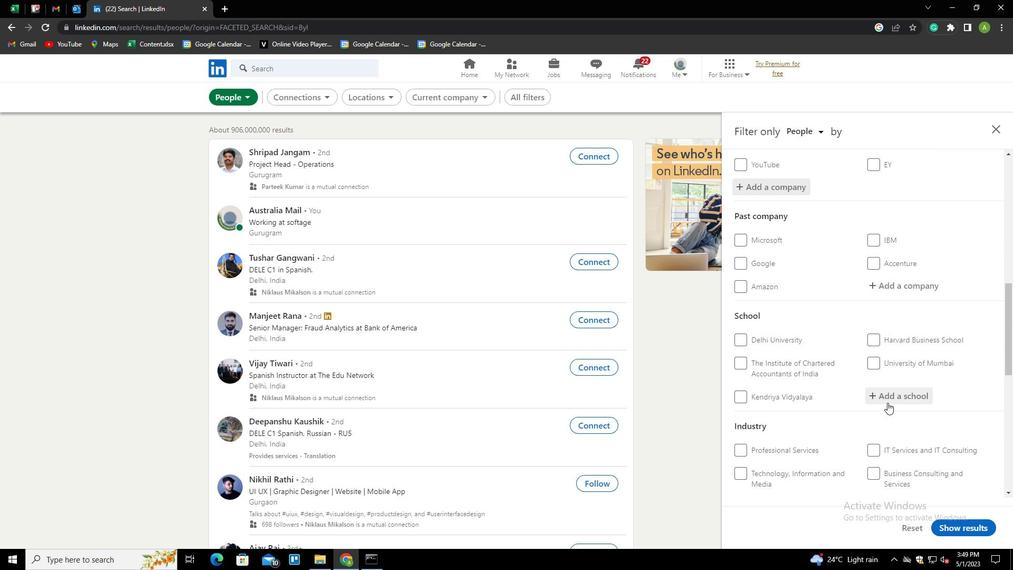
Action: Key pressed <Key.shift>S
Screenshot: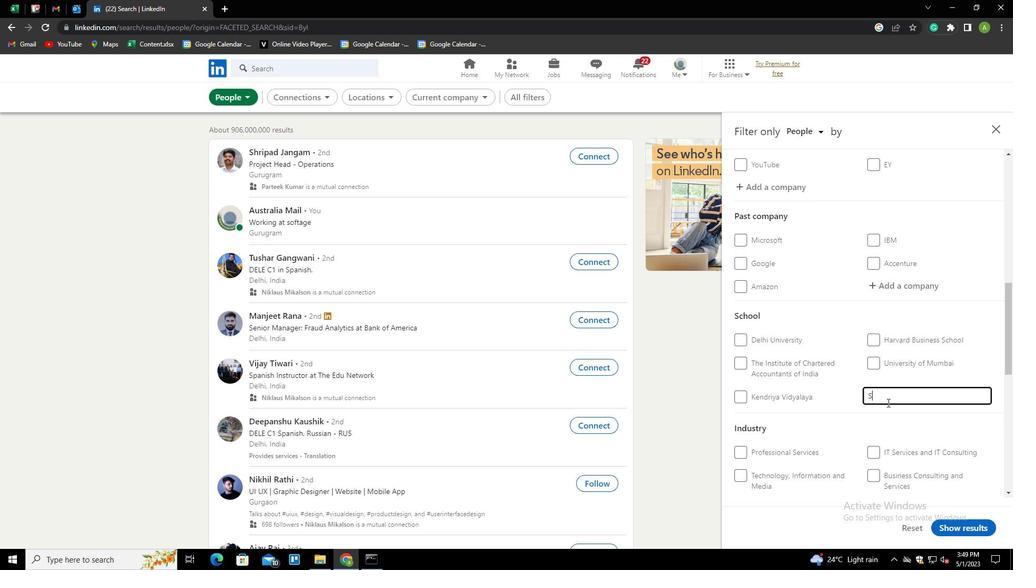 
Action: Mouse moved to (888, 402)
Screenshot: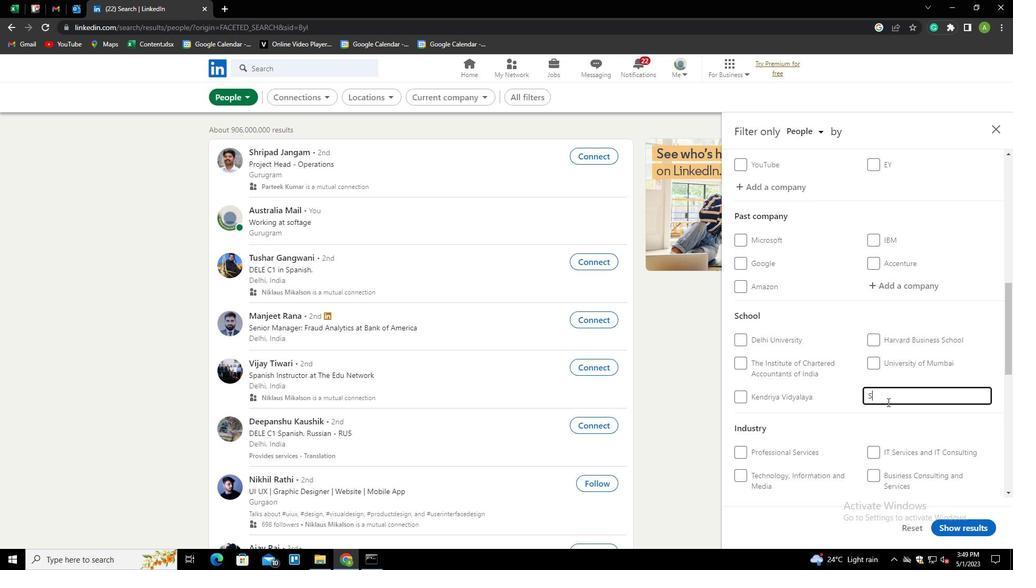 
Action: Key pressed ATAVAHANA<Key.down><Key.enter>
Screenshot: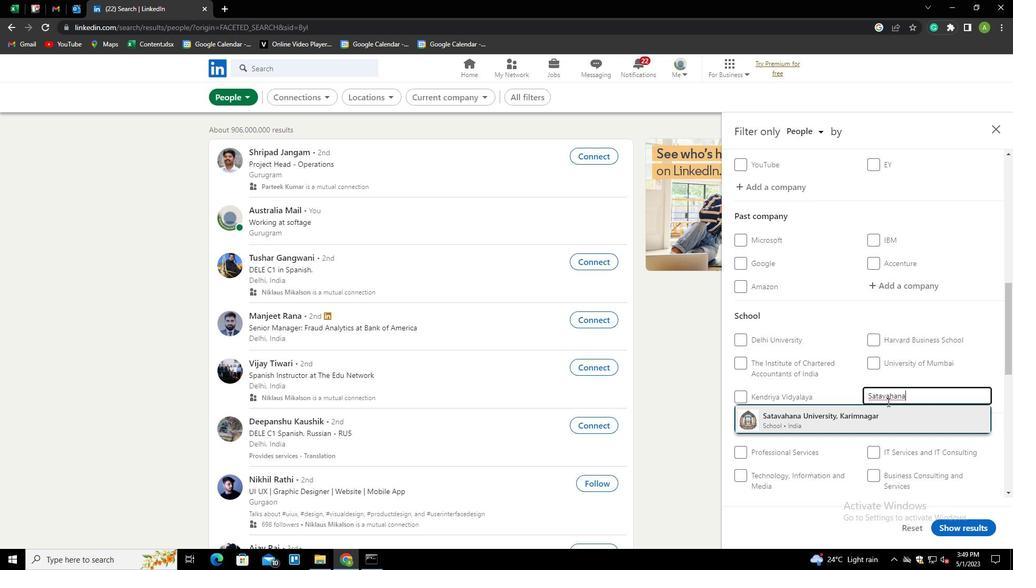 
Action: Mouse scrolled (888, 401) with delta (0, 0)
Screenshot: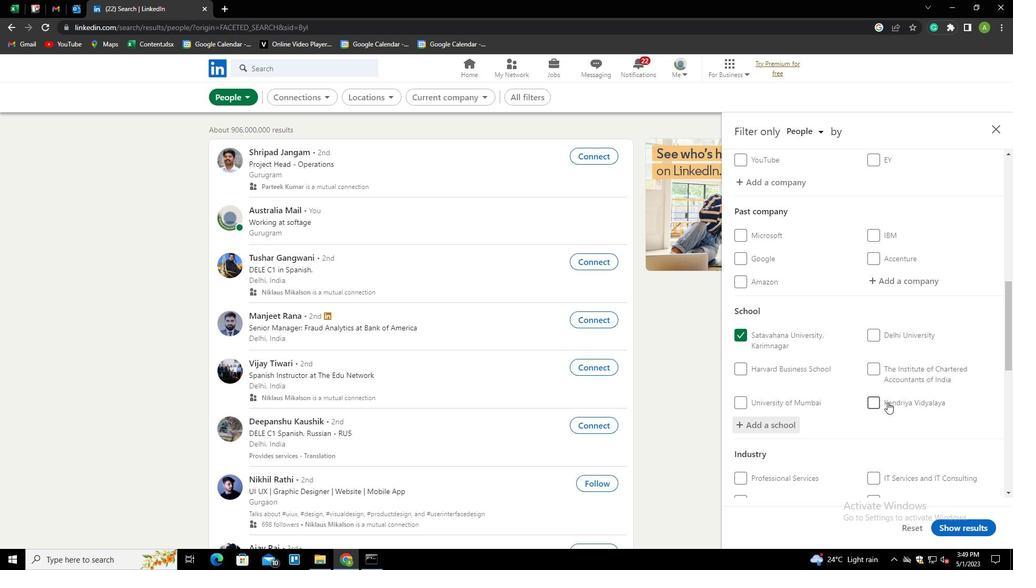 
Action: Mouse scrolled (888, 401) with delta (0, 0)
Screenshot: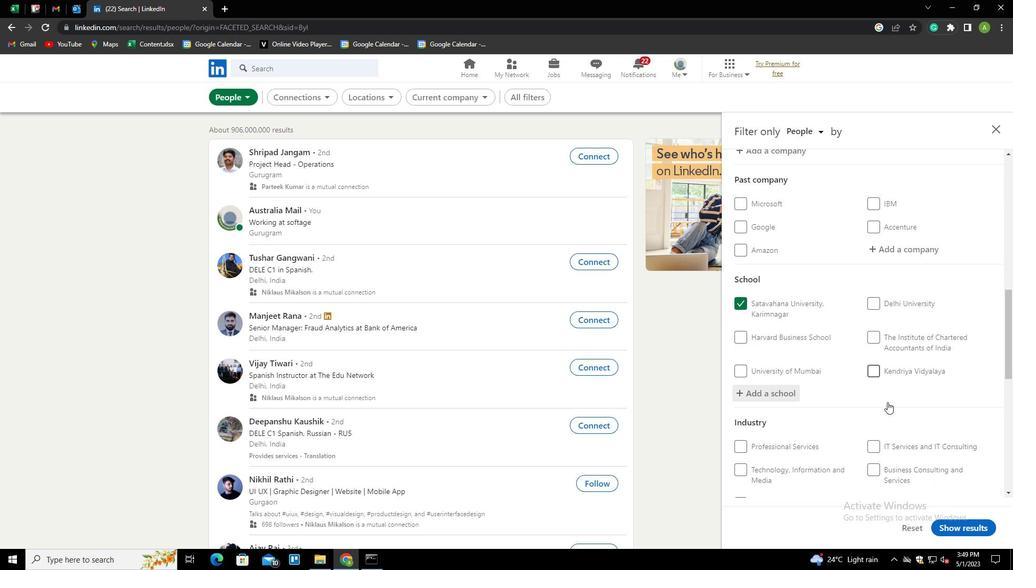 
Action: Mouse scrolled (888, 401) with delta (0, 0)
Screenshot: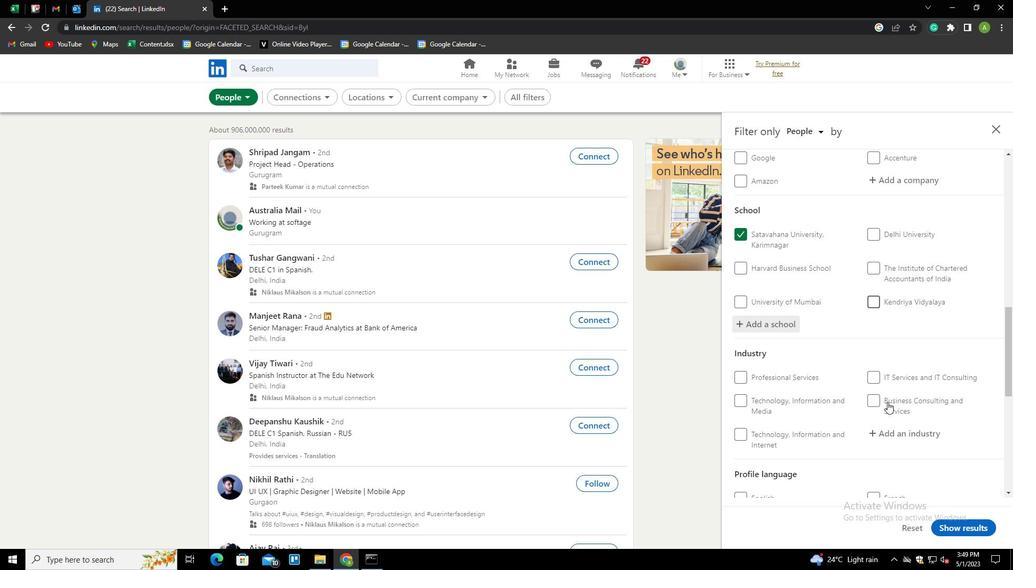 
Action: Mouse scrolled (888, 401) with delta (0, 0)
Screenshot: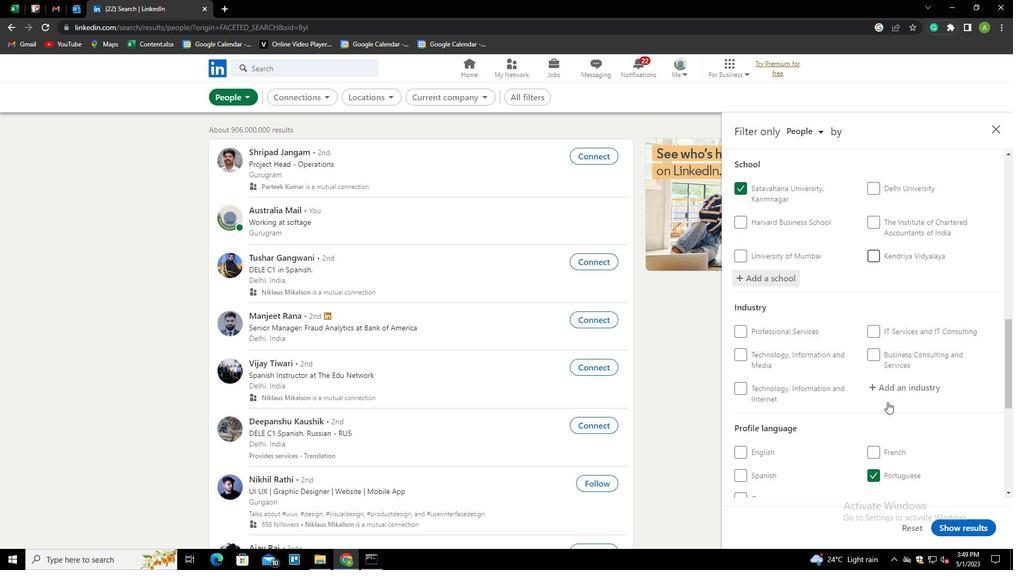 
Action: Mouse moved to (893, 323)
Screenshot: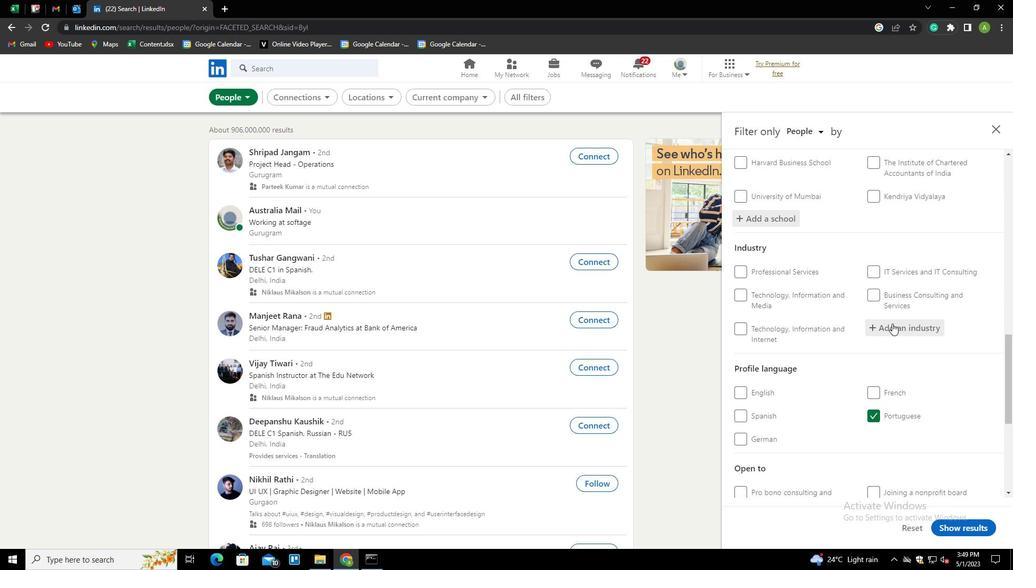 
Action: Mouse pressed left at (893, 323)
Screenshot: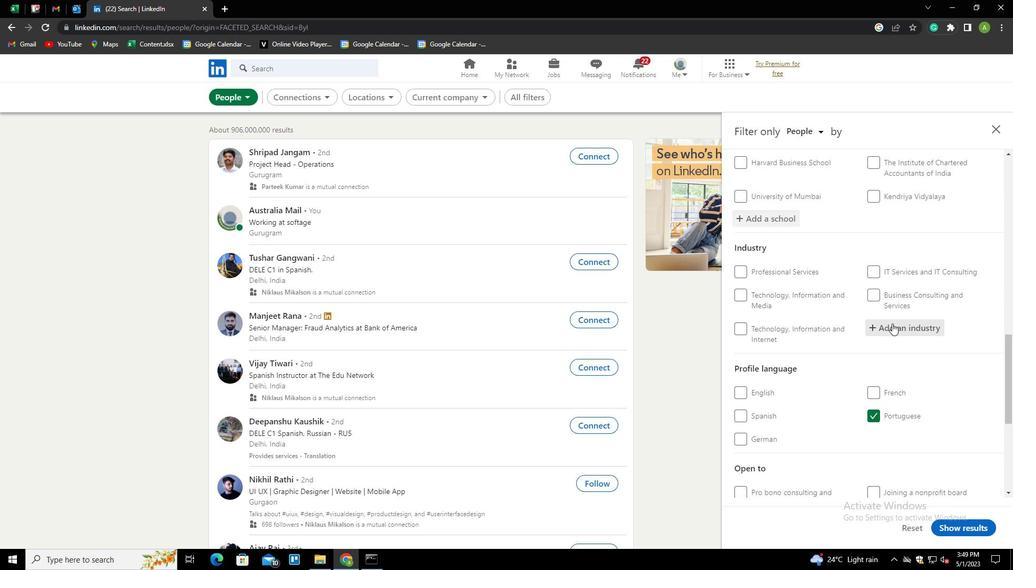 
Action: Mouse moved to (895, 332)
Screenshot: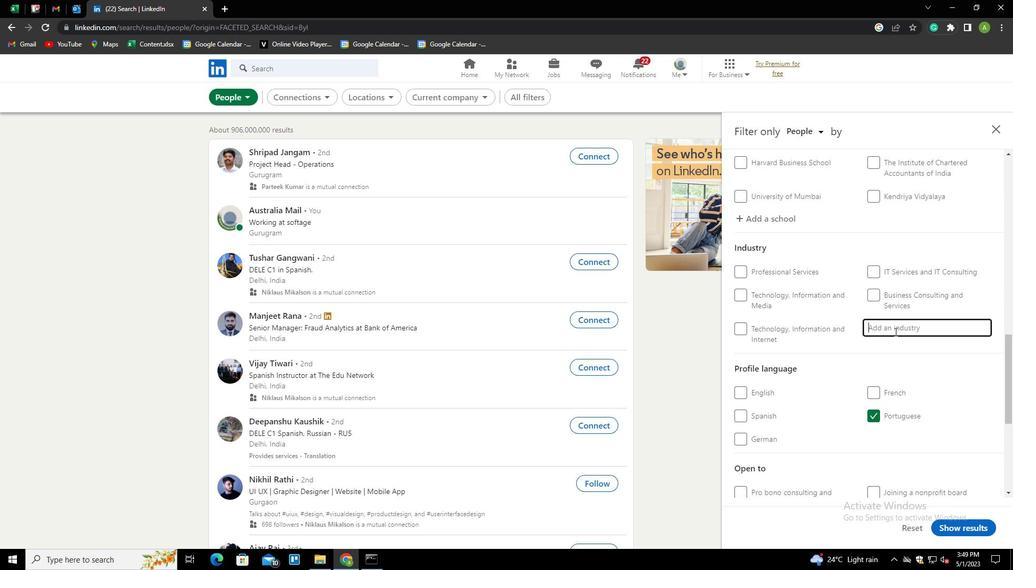 
Action: Mouse pressed left at (895, 332)
Screenshot: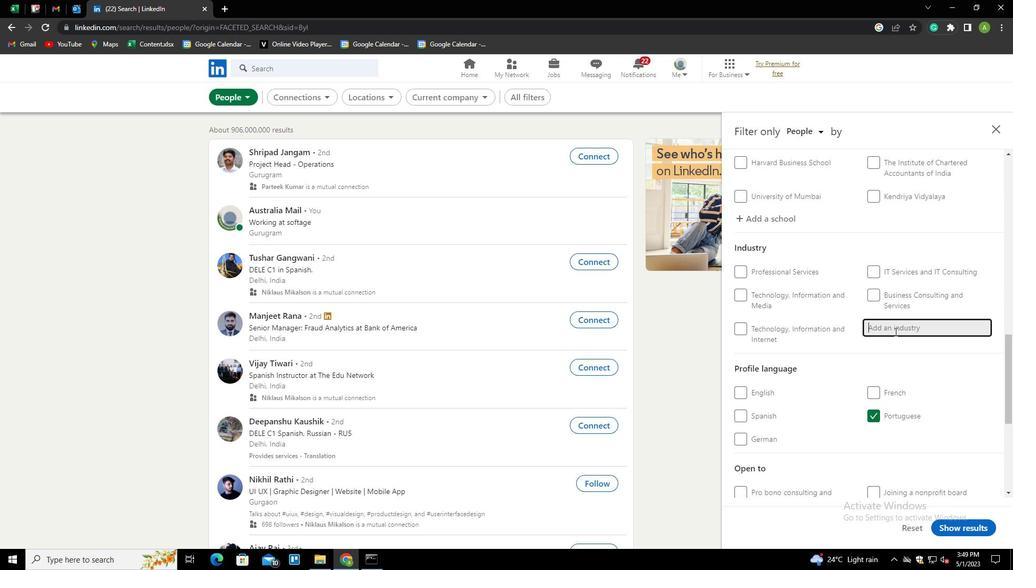 
Action: Key pressed <Key.shift>RETAIL<Key.down><Key.enter>
Screenshot: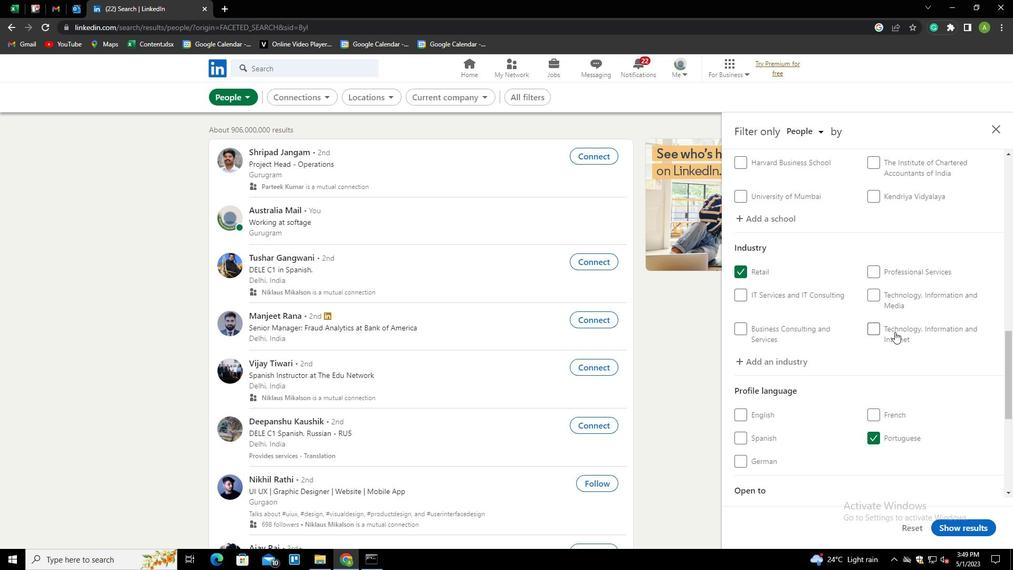 
Action: Mouse scrolled (895, 331) with delta (0, 0)
Screenshot: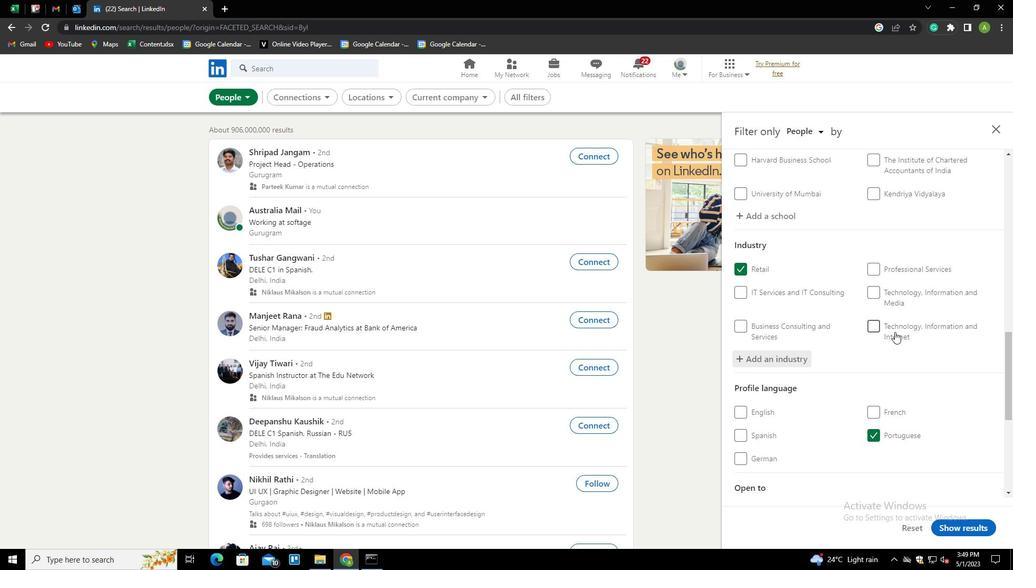 
Action: Mouse scrolled (895, 331) with delta (0, 0)
Screenshot: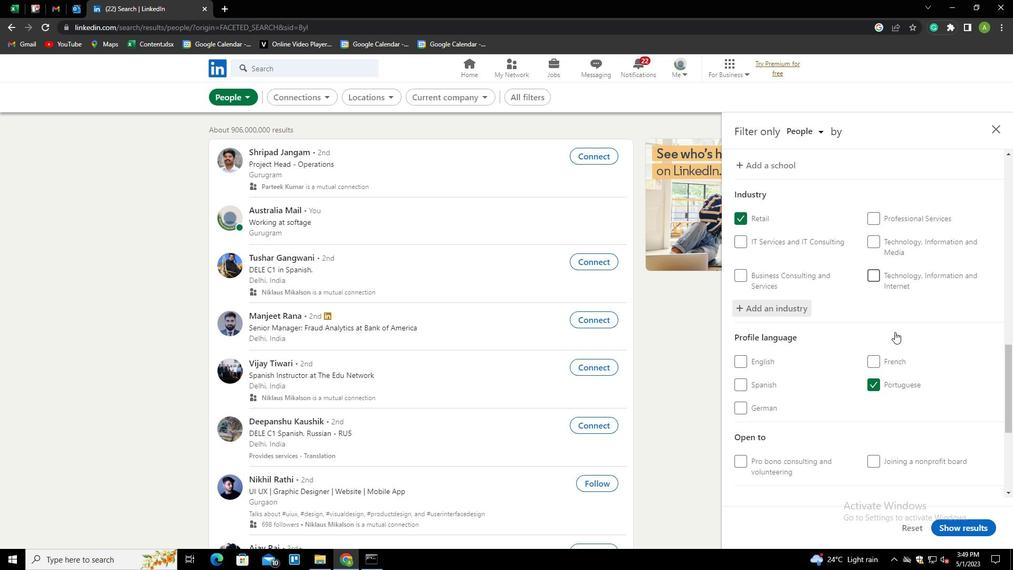 
Action: Mouse scrolled (895, 331) with delta (0, 0)
Screenshot: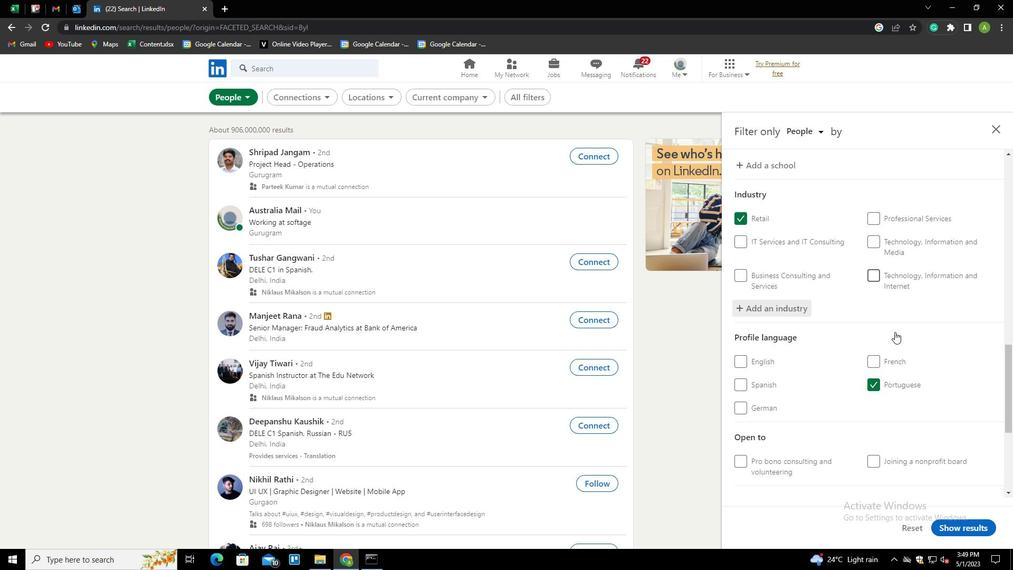 
Action: Mouse scrolled (895, 331) with delta (0, 0)
Screenshot: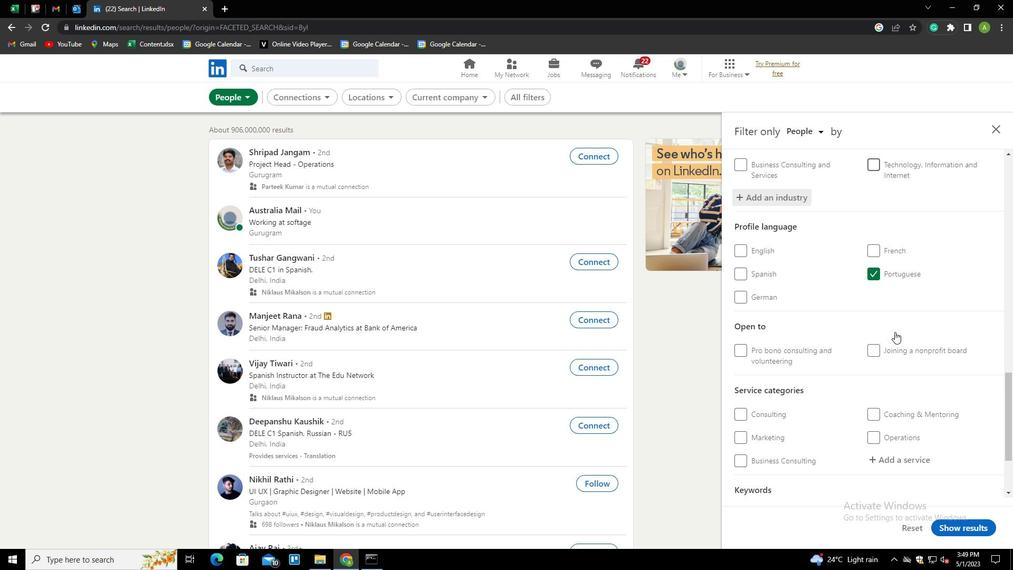 
Action: Mouse scrolled (895, 331) with delta (0, 0)
Screenshot: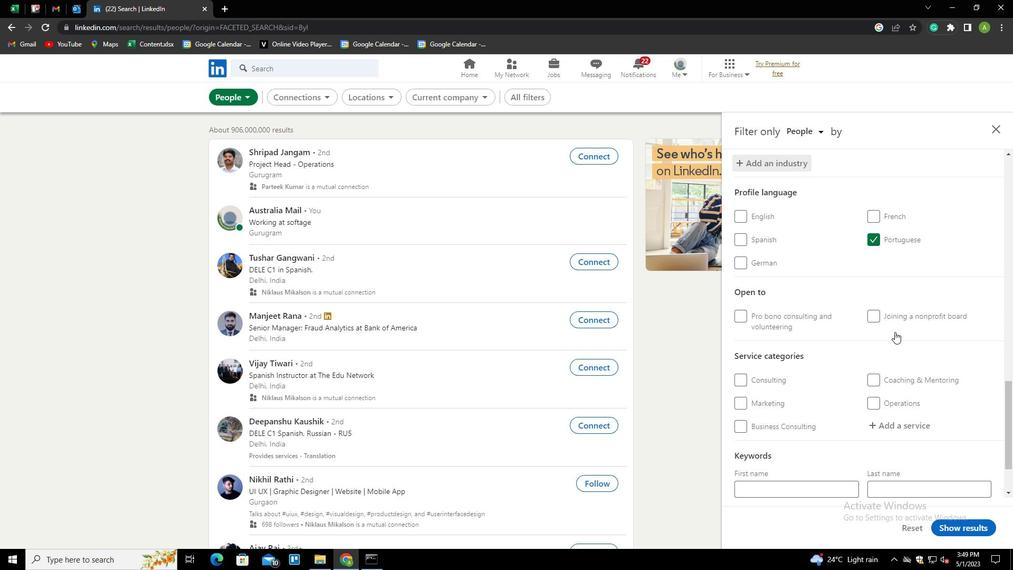 
Action: Mouse moved to (888, 362)
Screenshot: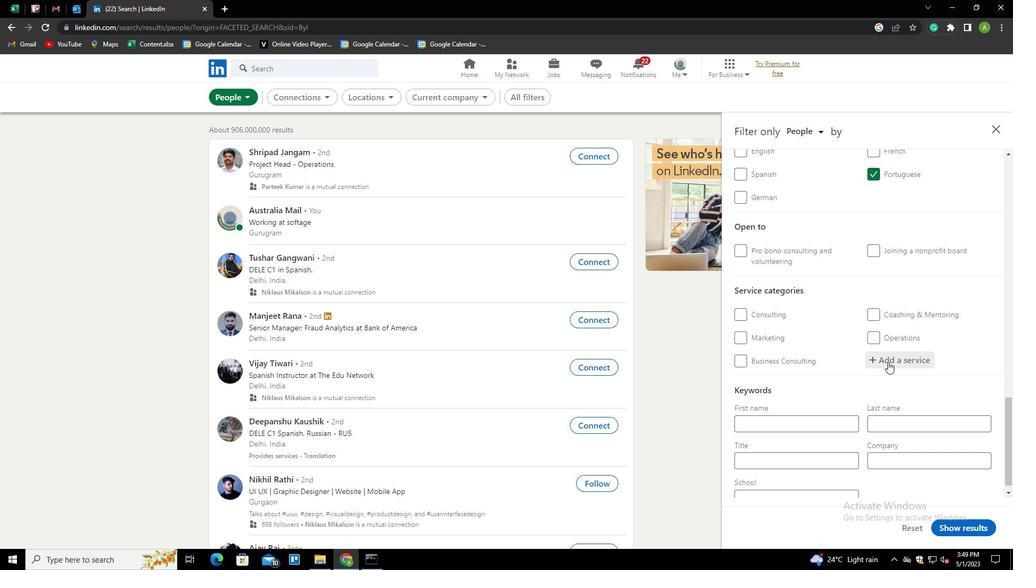 
Action: Mouse pressed left at (888, 362)
Screenshot: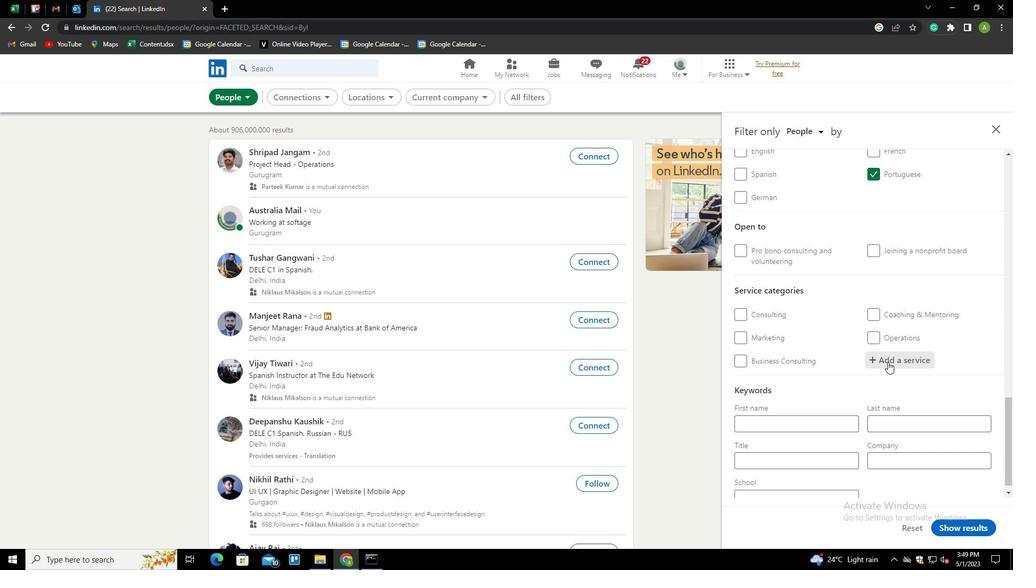 
Action: Mouse moved to (896, 359)
Screenshot: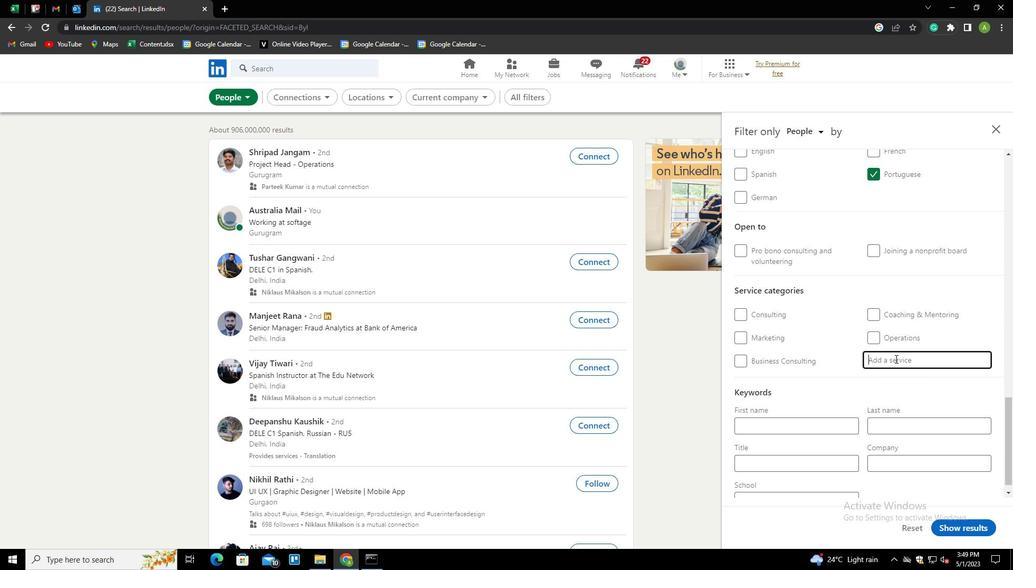
Action: Mouse pressed left at (896, 359)
Screenshot: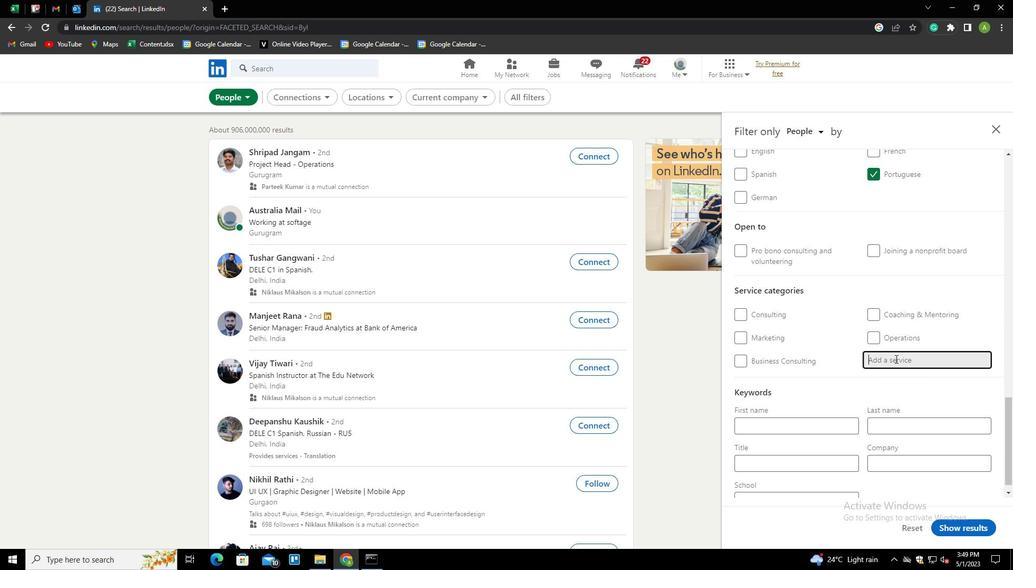 
Action: Key pressed <Key.shift><Key.shift><Key.shift>DATA<Key.space><Key.down><Key.enter>
Screenshot: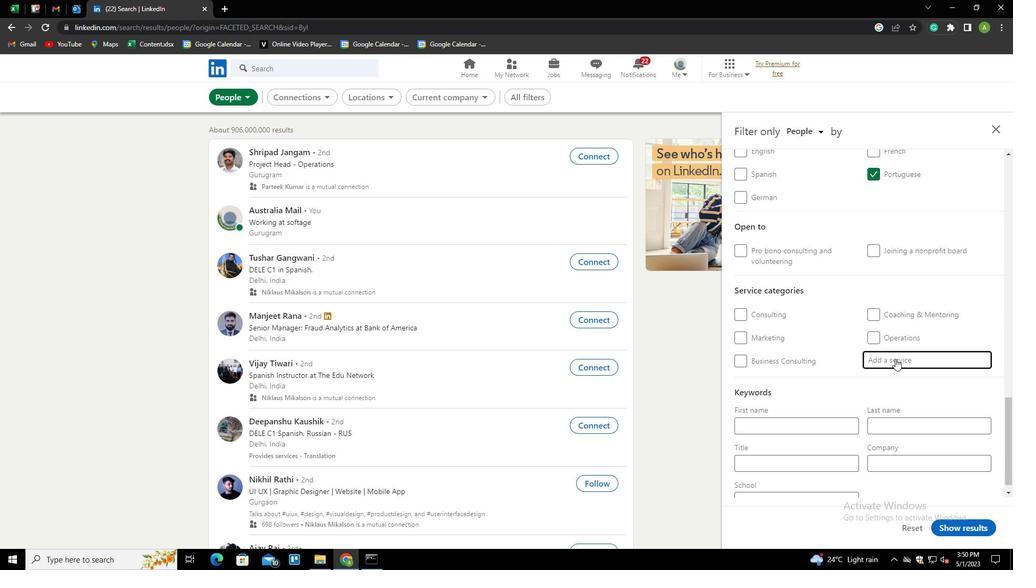 
Action: Mouse moved to (896, 359)
Screenshot: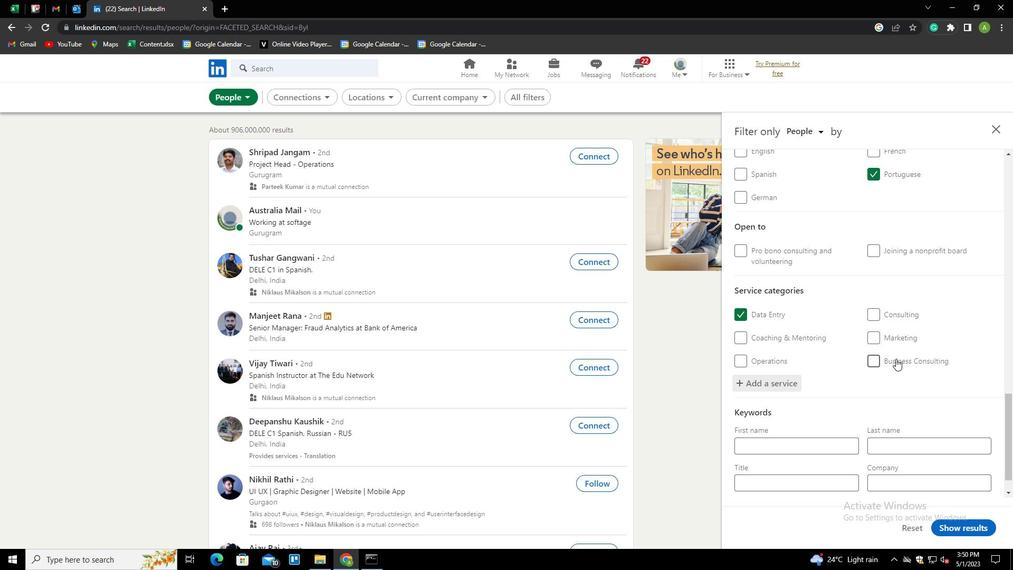 
Action: Mouse scrolled (896, 358) with delta (0, 0)
Screenshot: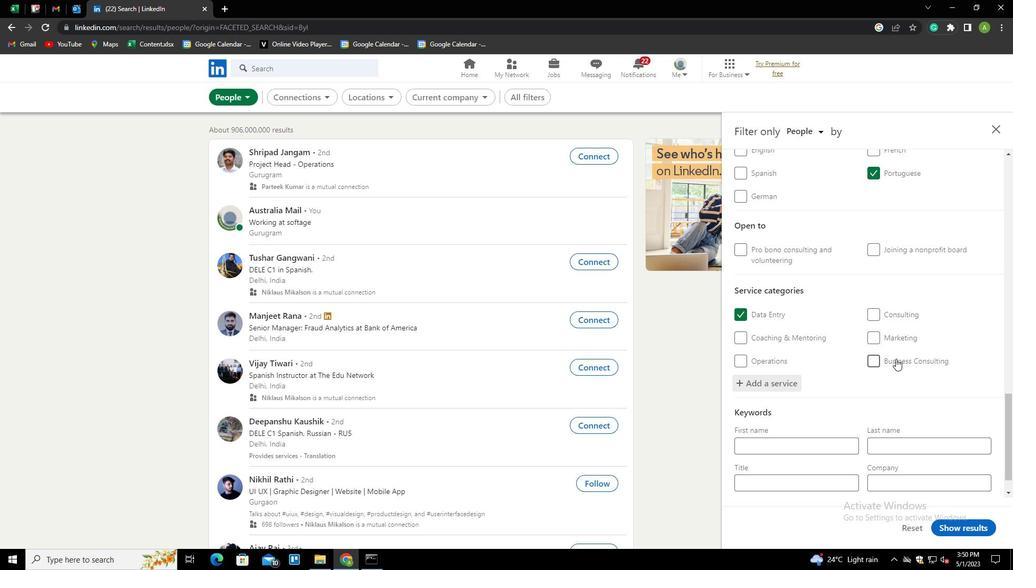 
Action: Mouse scrolled (896, 358) with delta (0, 0)
Screenshot: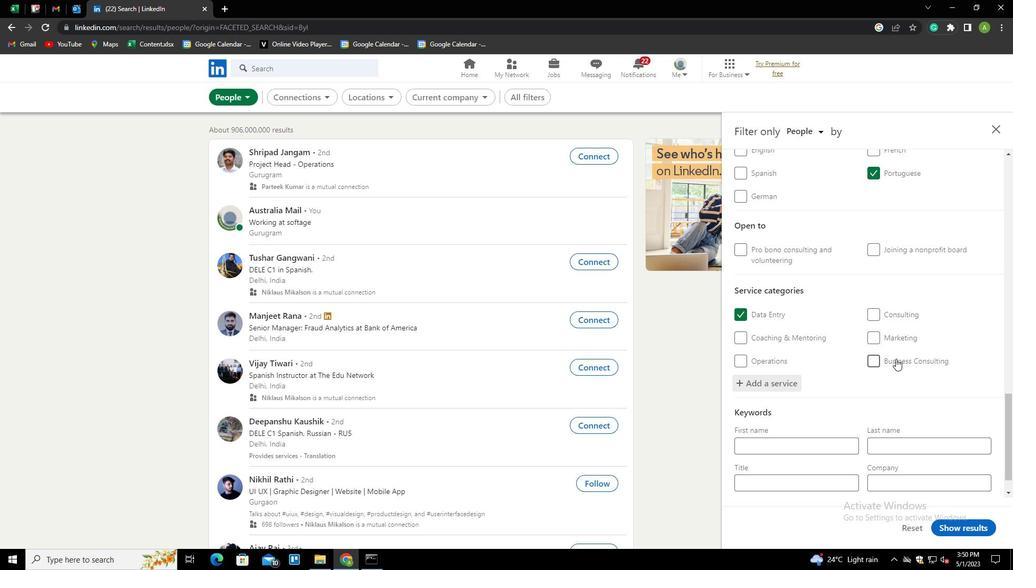 
Action: Mouse scrolled (896, 358) with delta (0, 0)
Screenshot: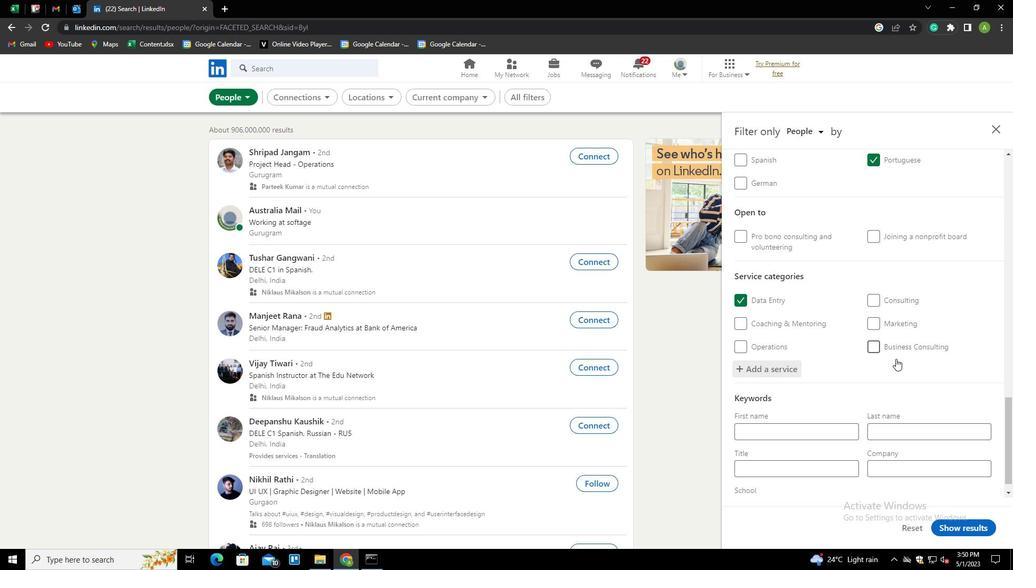
Action: Mouse scrolled (896, 358) with delta (0, 0)
Screenshot: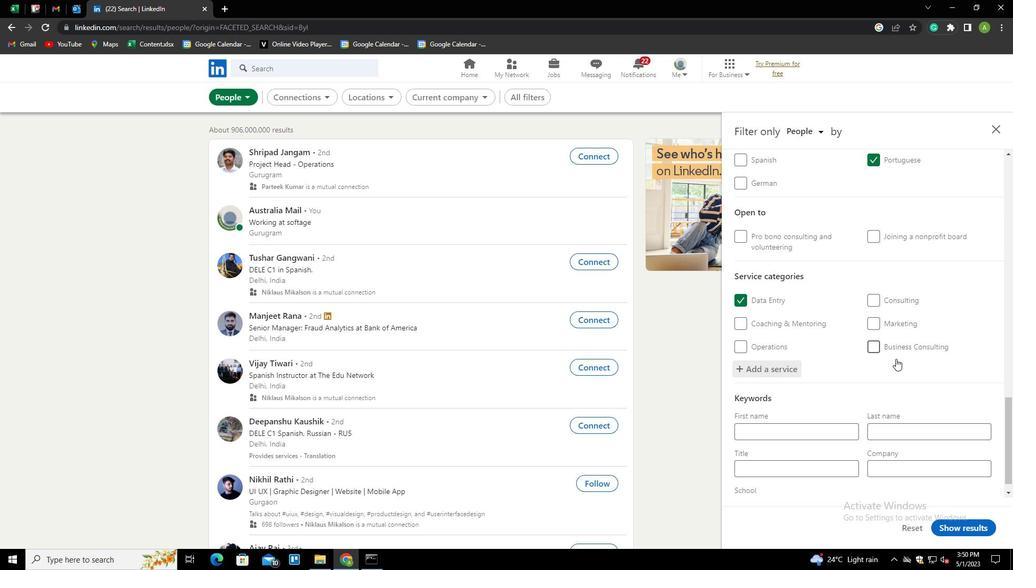 
Action: Mouse scrolled (896, 358) with delta (0, 0)
Screenshot: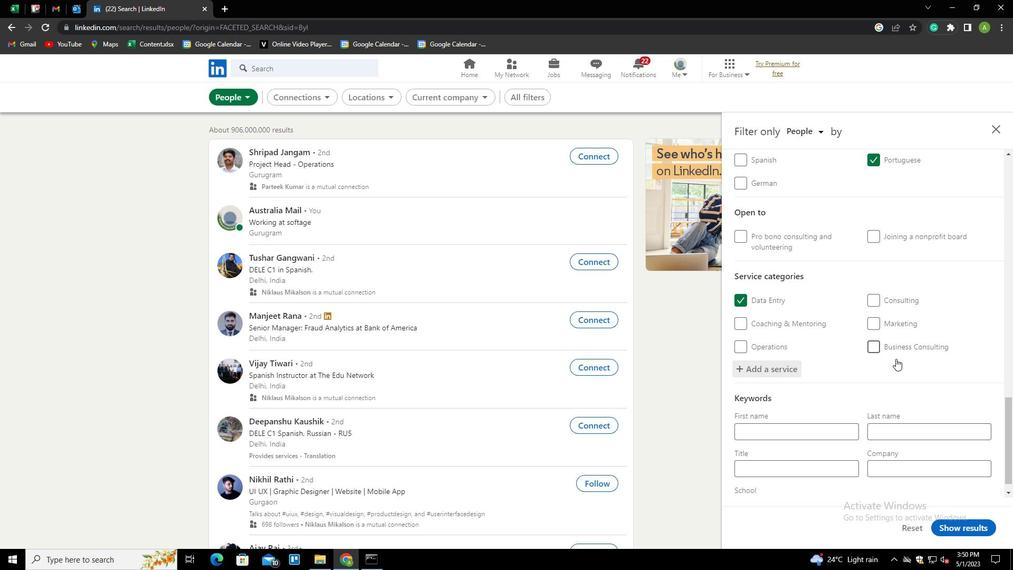 
Action: Mouse moved to (806, 449)
Screenshot: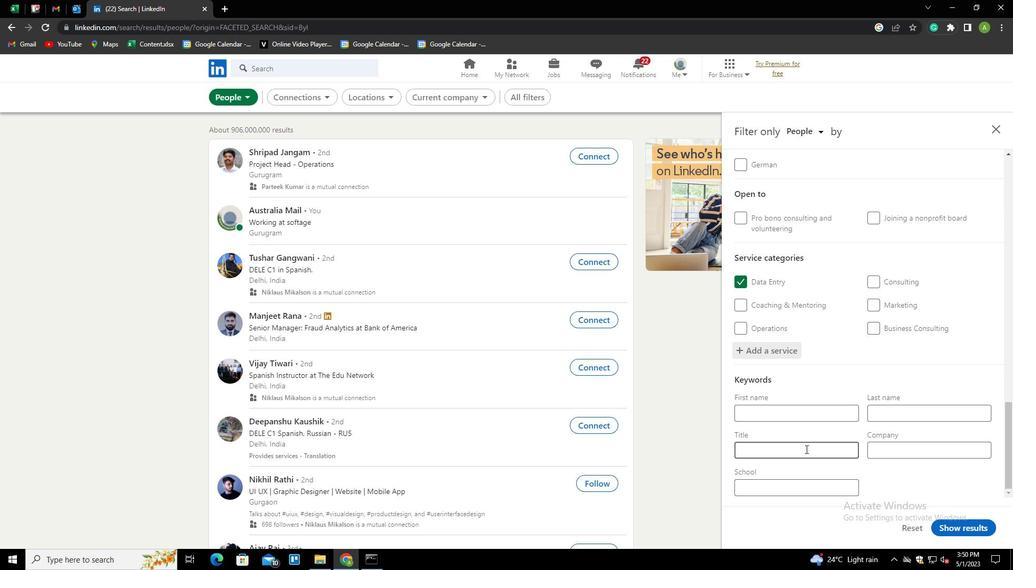 
Action: Mouse pressed left at (806, 449)
Screenshot: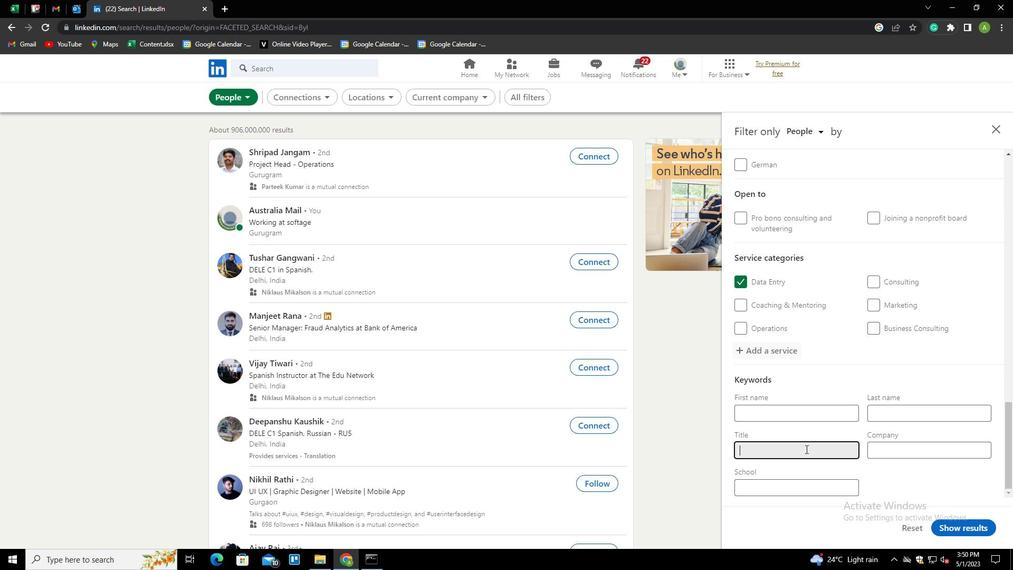 
Action: Key pressed <Key.shift>ACCOUNTING<Key.space><Key.shift>STAFF
Screenshot: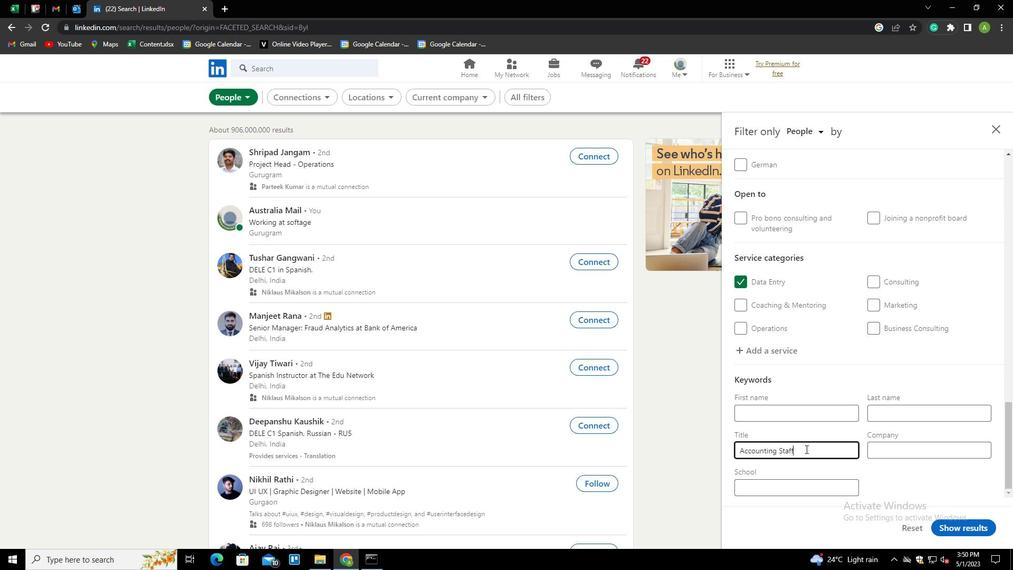 
Action: Mouse moved to (963, 490)
Screenshot: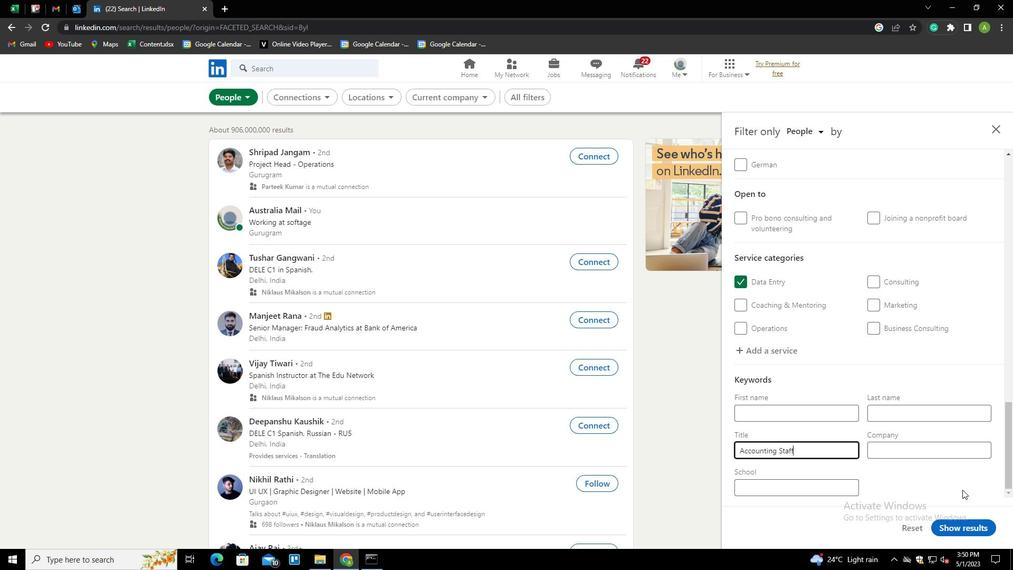 
Action: Mouse pressed left at (963, 490)
Screenshot: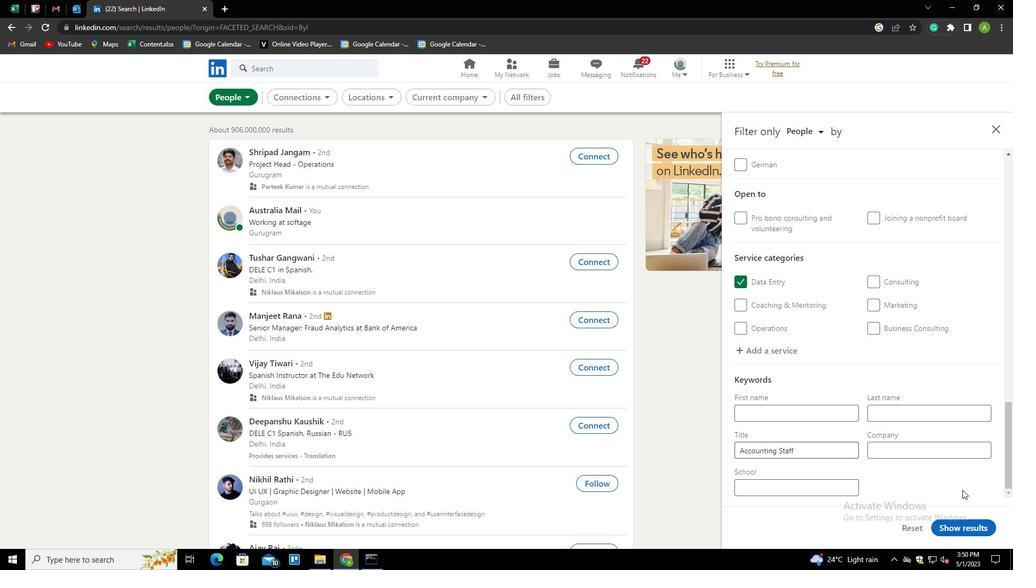 
Action: Mouse moved to (964, 524)
Screenshot: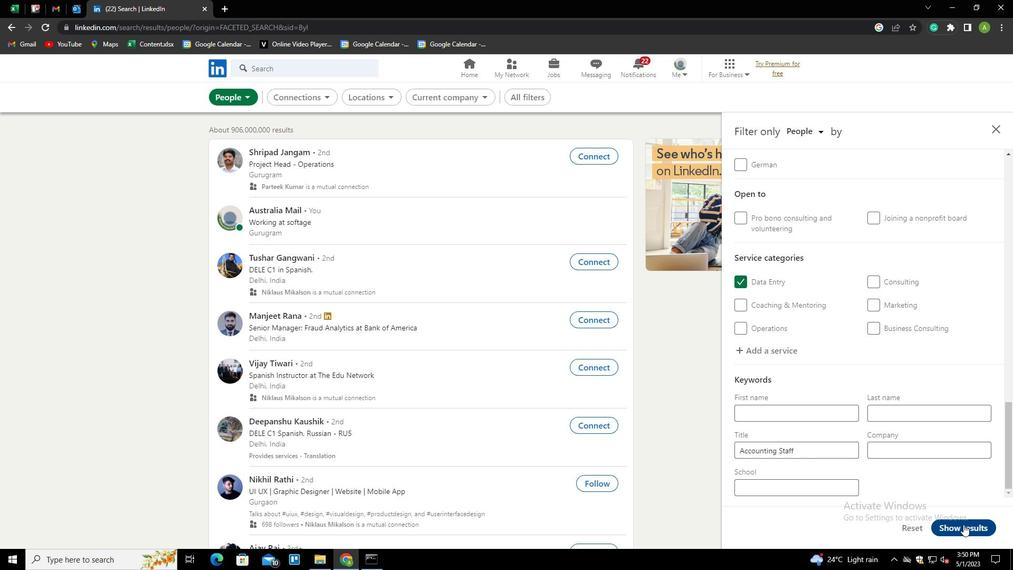 
Action: Mouse pressed left at (964, 524)
Screenshot: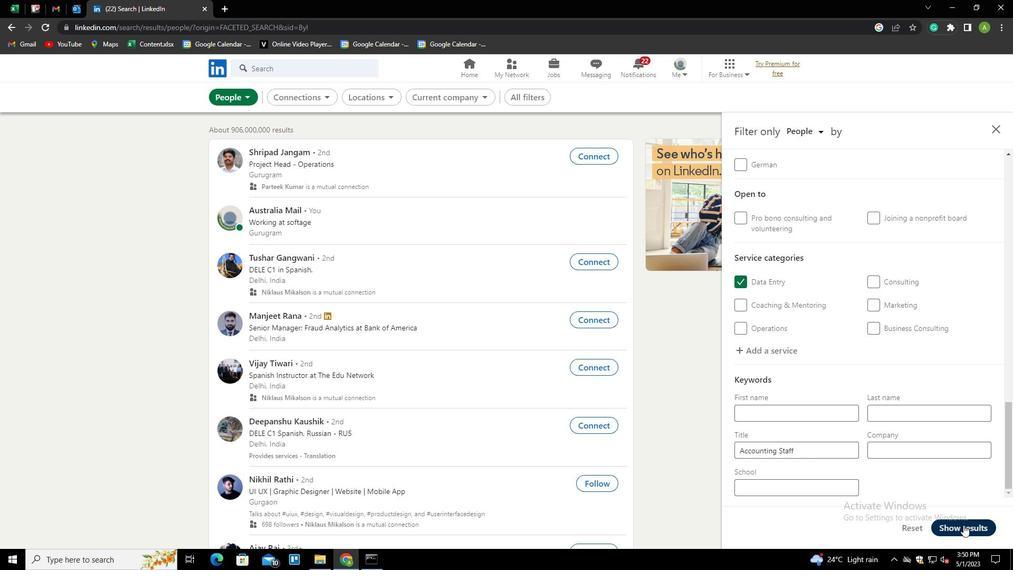
Action: Mouse moved to (964, 525)
Screenshot: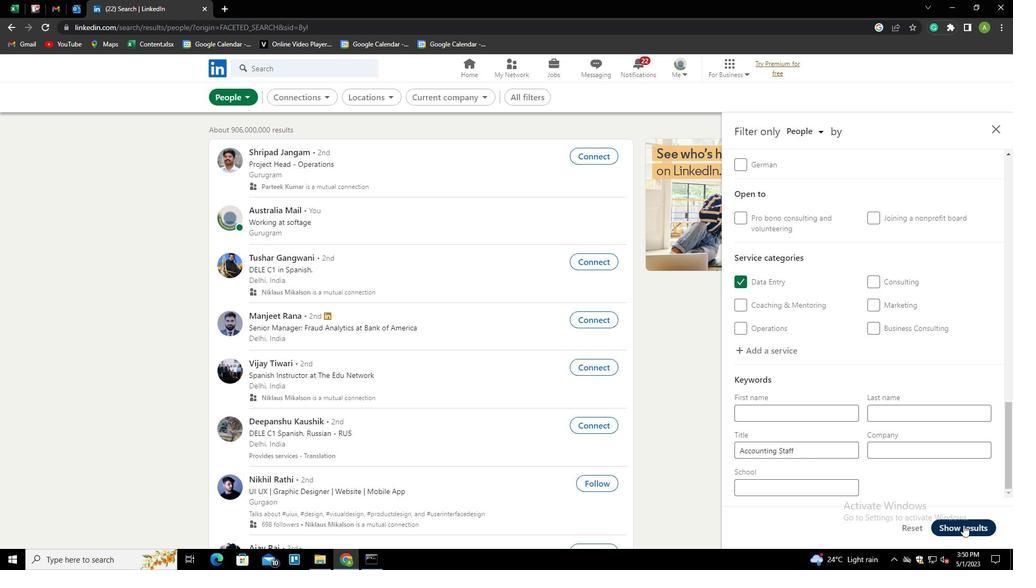 
